 Task: Find connections with filter location Māler Kotla with filter topic #Mindfulnesswith filter profile language Potuguese with filter current company JUSPAY with filter school St Anne's High School with filter industry Information Services with filter service category Team Building with filter keywords title Nail Technician
Action: Mouse moved to (511, 61)
Screenshot: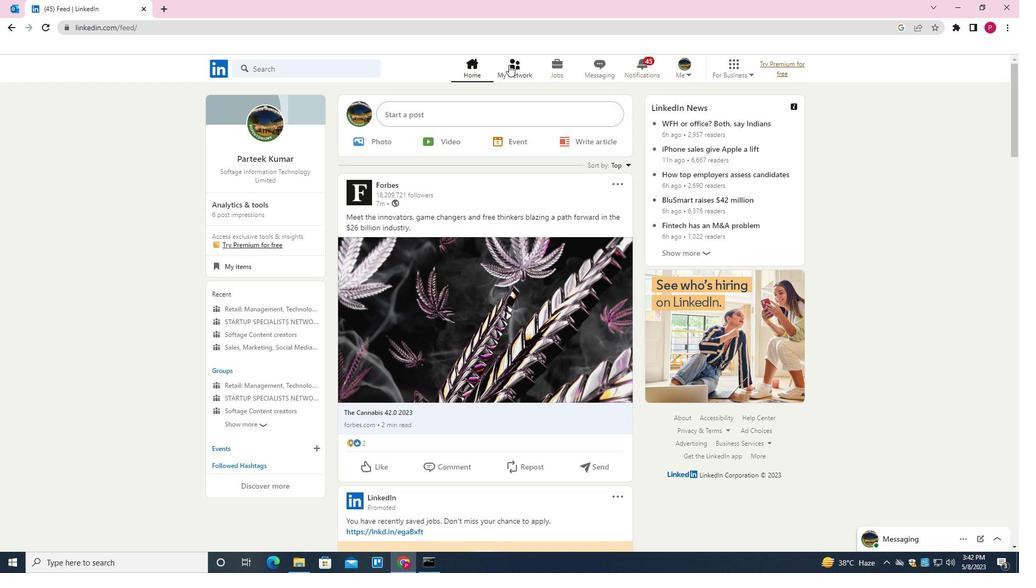 
Action: Mouse pressed left at (511, 61)
Screenshot: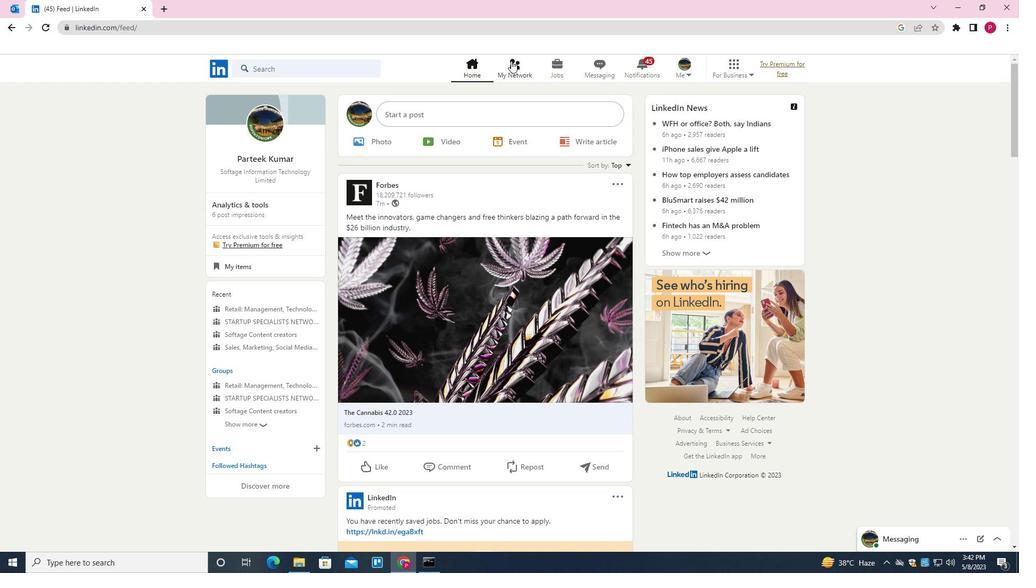 
Action: Mouse moved to (342, 128)
Screenshot: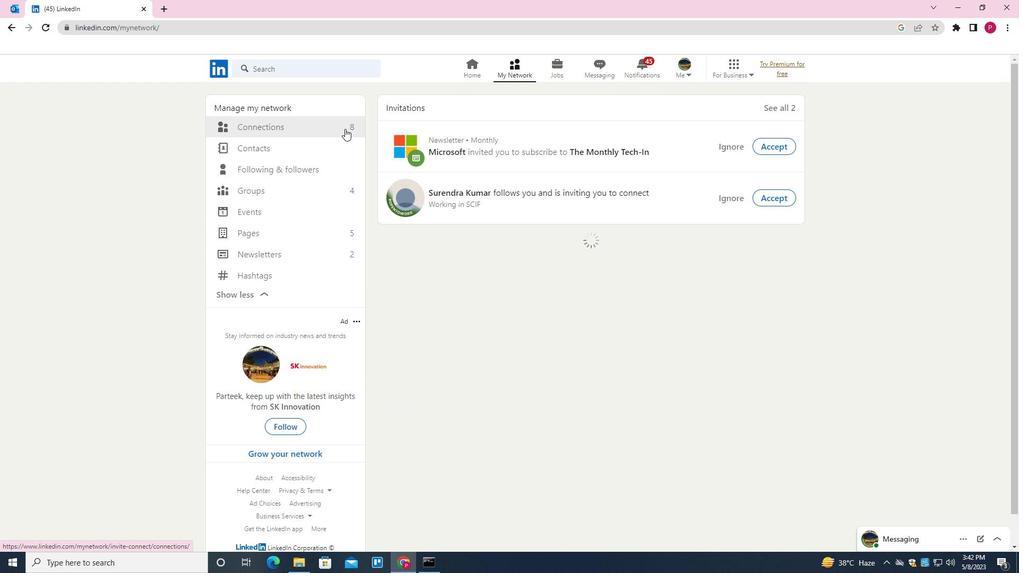 
Action: Mouse pressed left at (342, 128)
Screenshot: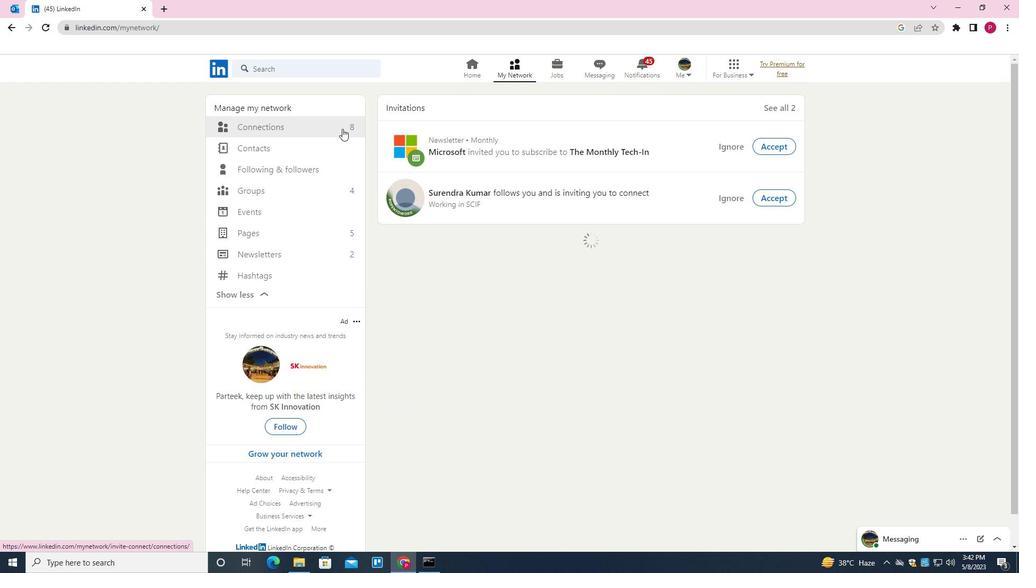 
Action: Mouse moved to (595, 126)
Screenshot: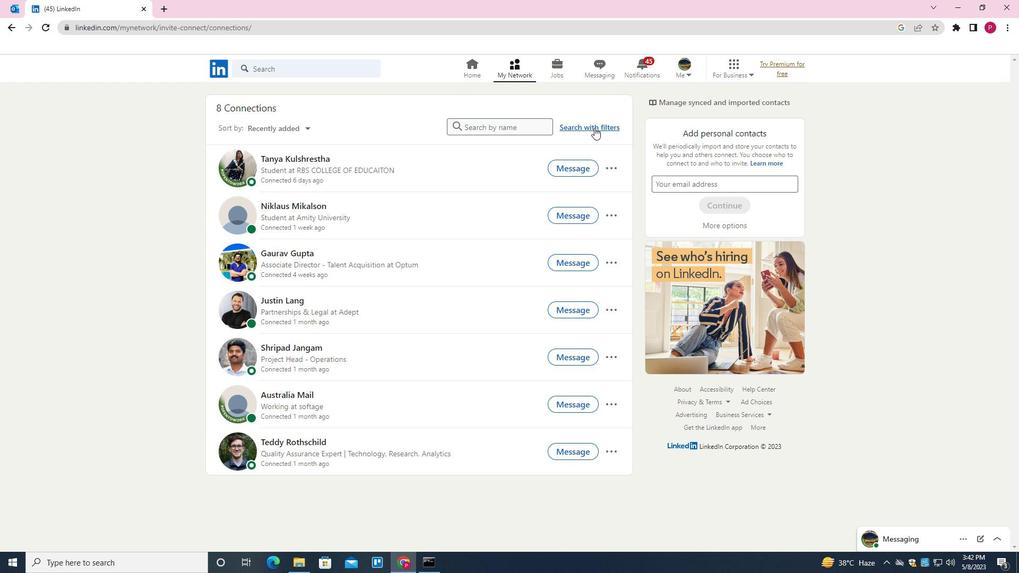 
Action: Mouse pressed left at (595, 126)
Screenshot: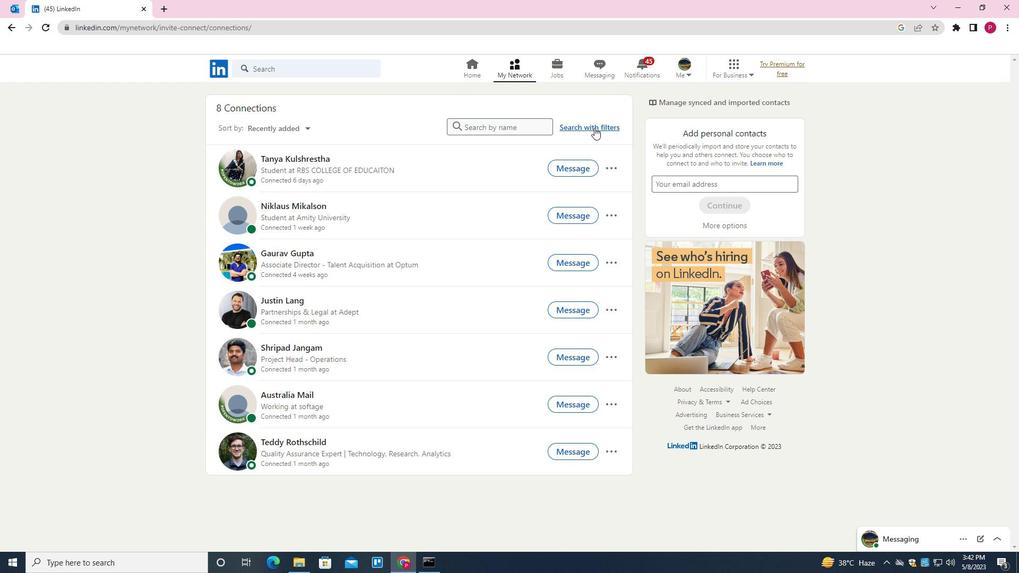 
Action: Mouse moved to (544, 97)
Screenshot: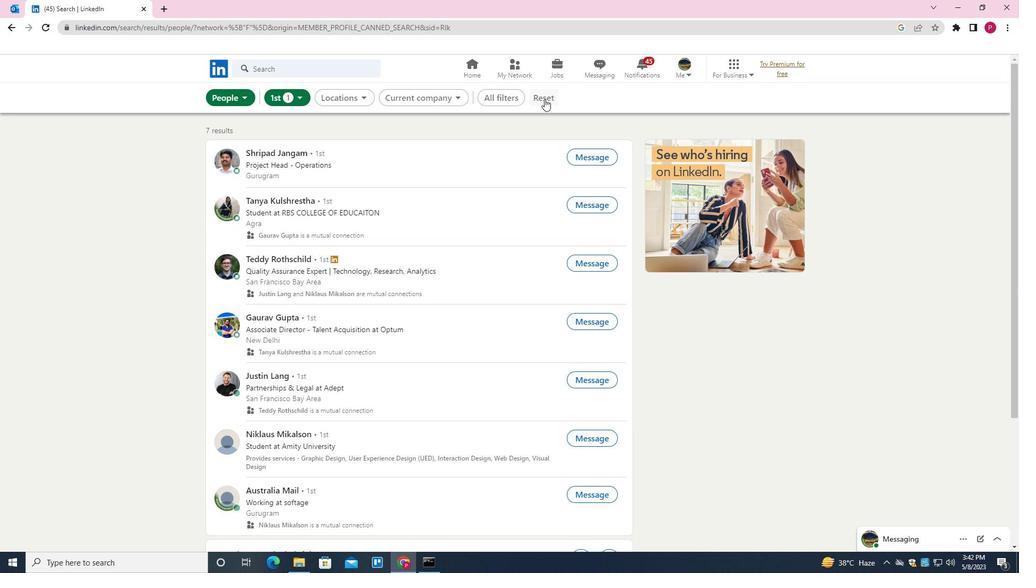 
Action: Mouse pressed left at (544, 97)
Screenshot: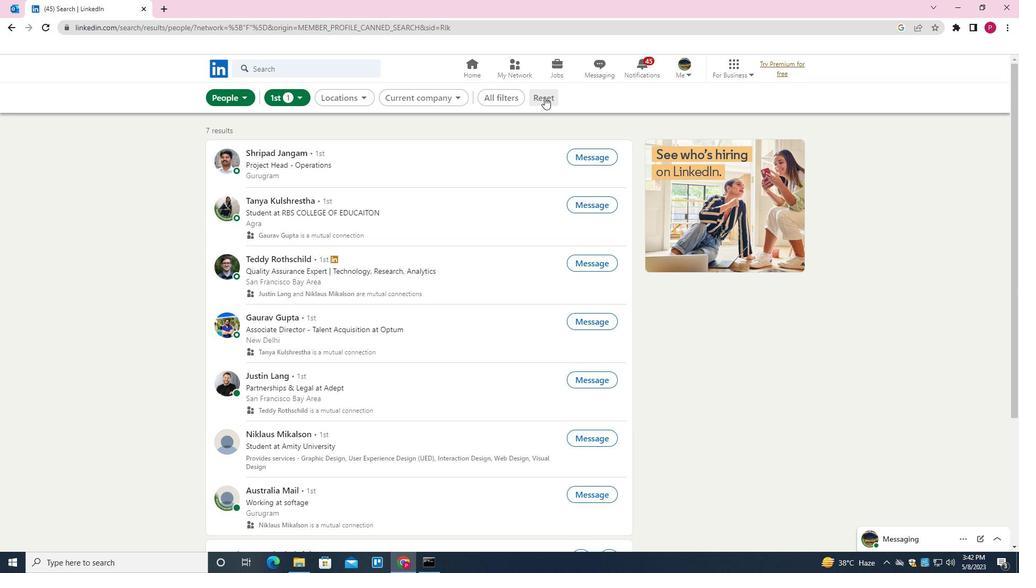 
Action: Mouse moved to (532, 96)
Screenshot: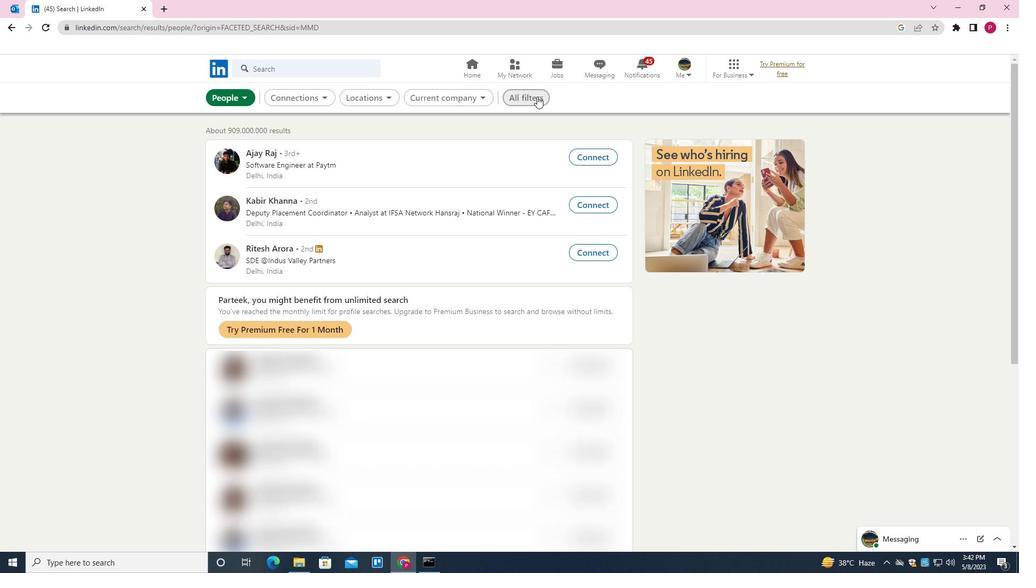 
Action: Mouse pressed left at (532, 96)
Screenshot: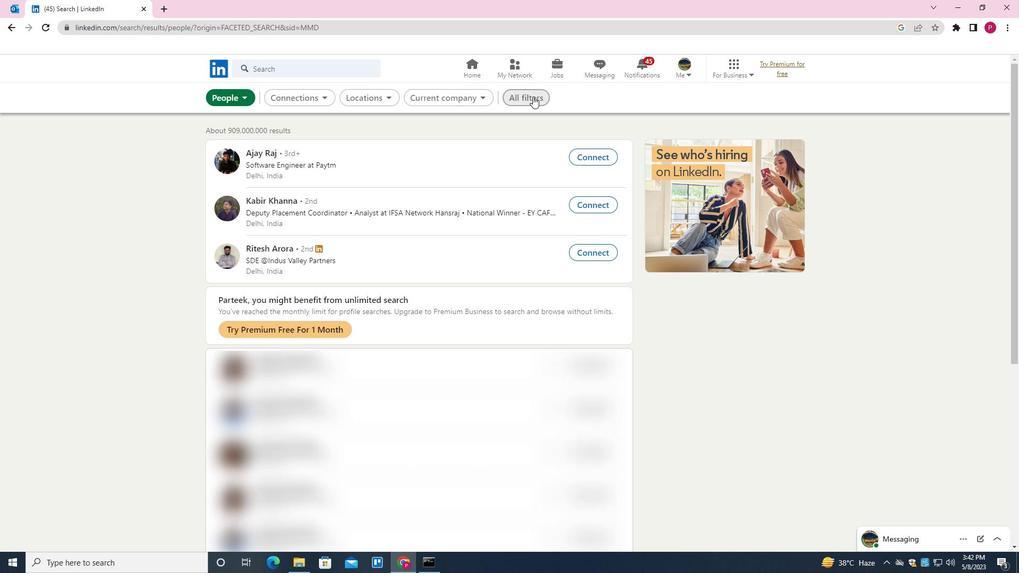 
Action: Mouse moved to (850, 242)
Screenshot: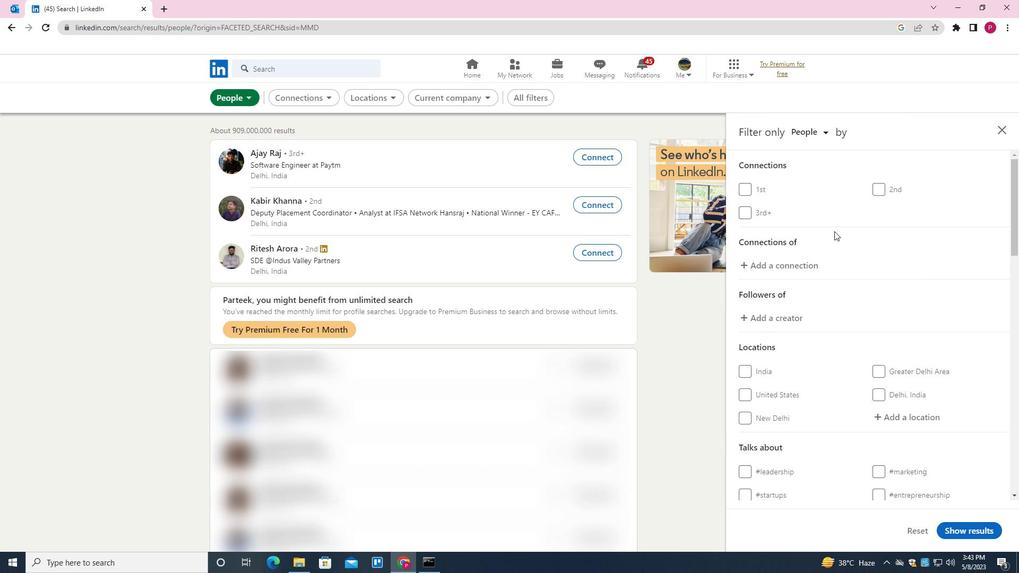 
Action: Mouse scrolled (850, 242) with delta (0, 0)
Screenshot: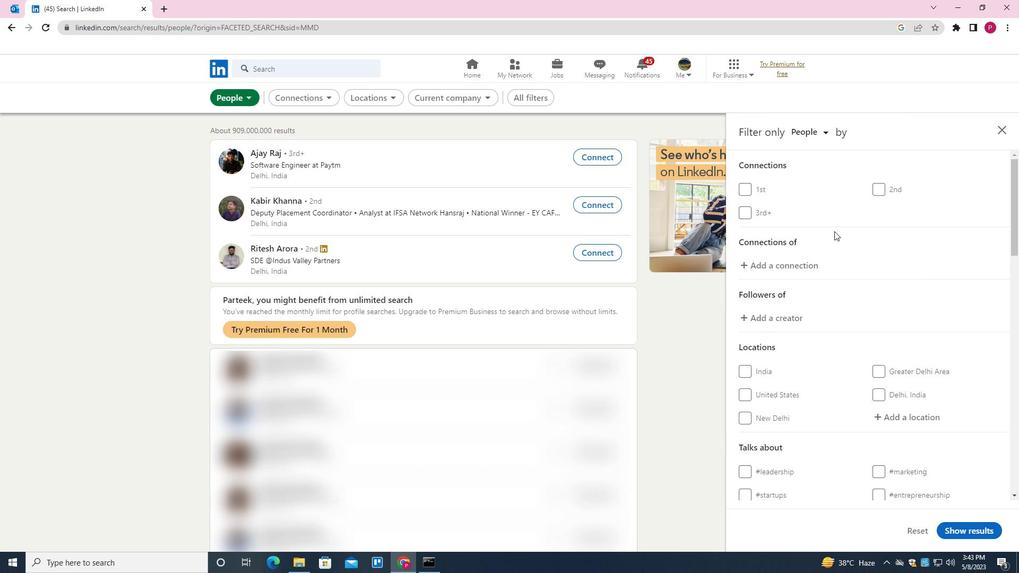 
Action: Mouse moved to (853, 246)
Screenshot: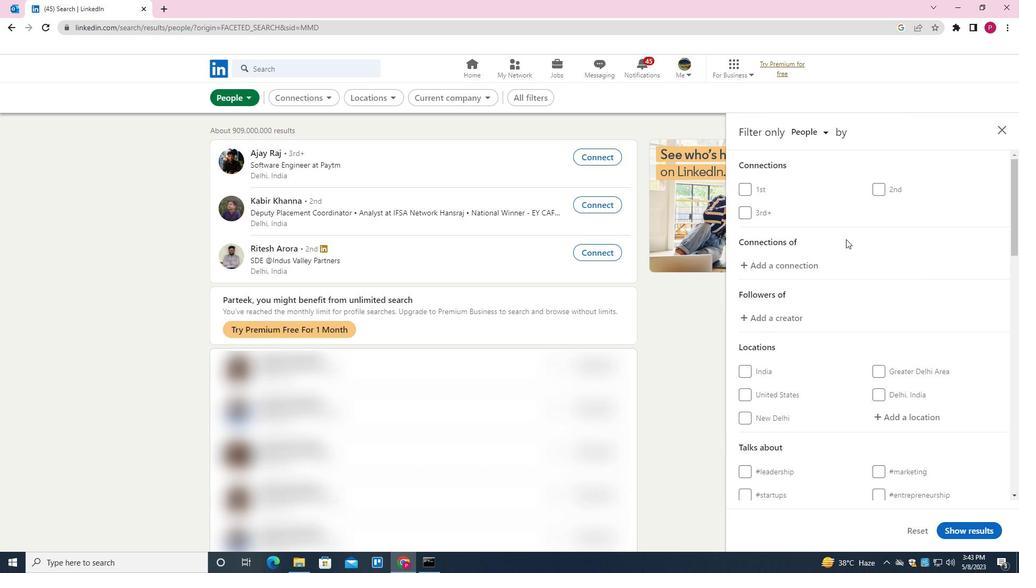 
Action: Mouse scrolled (853, 245) with delta (0, 0)
Screenshot: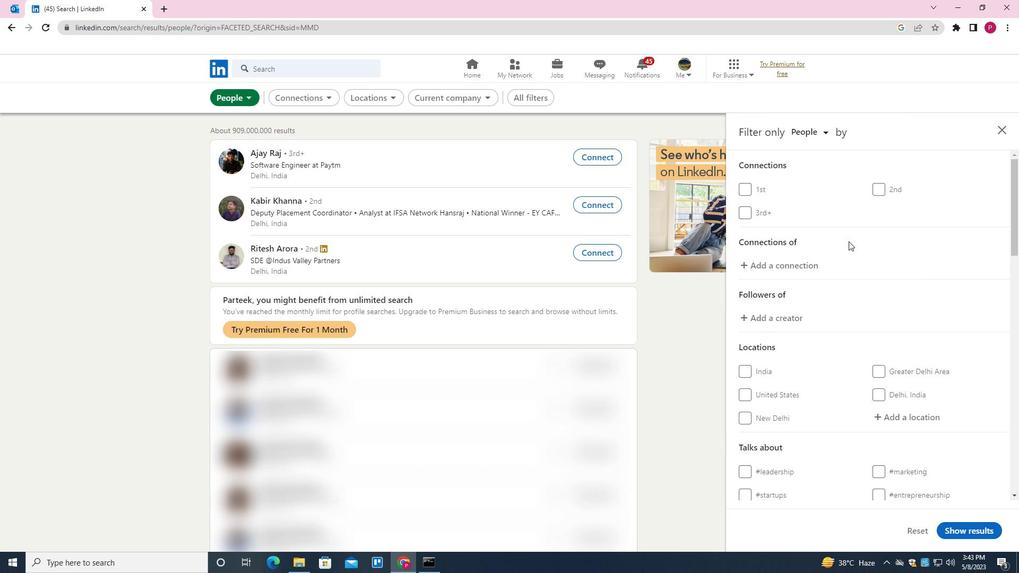 
Action: Mouse moved to (855, 249)
Screenshot: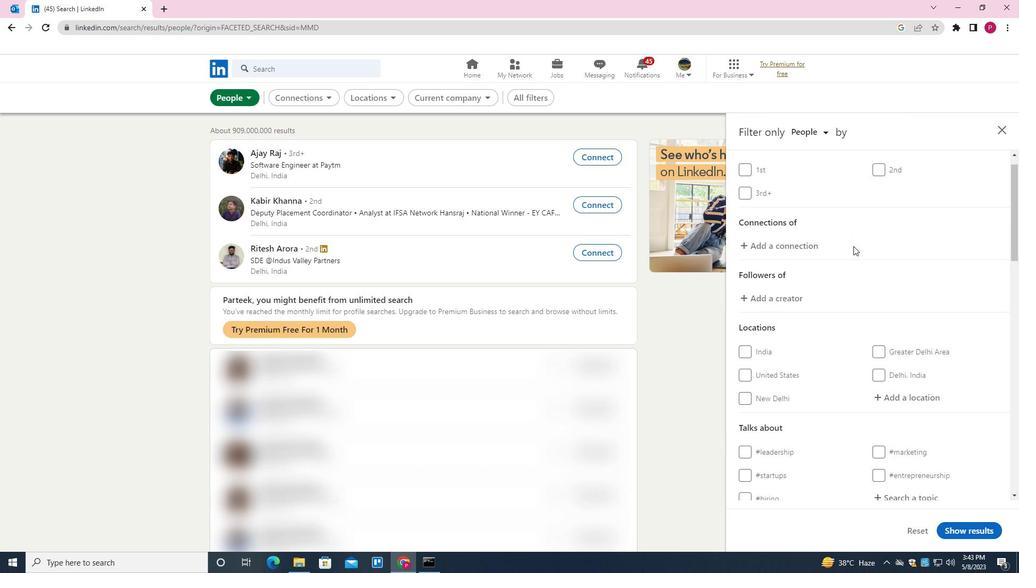 
Action: Mouse scrolled (855, 248) with delta (0, 0)
Screenshot: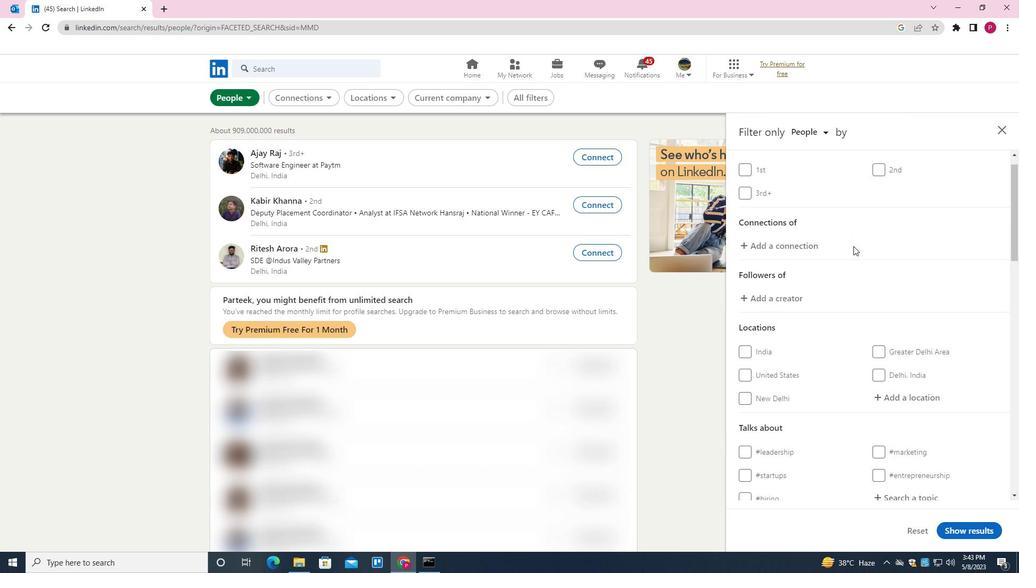 
Action: Mouse moved to (926, 256)
Screenshot: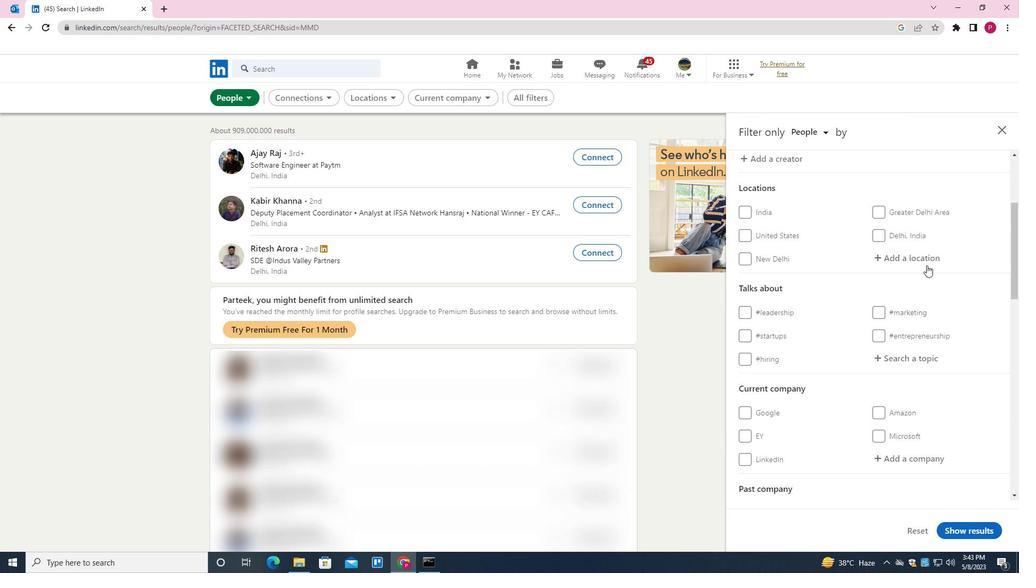 
Action: Mouse pressed left at (926, 256)
Screenshot: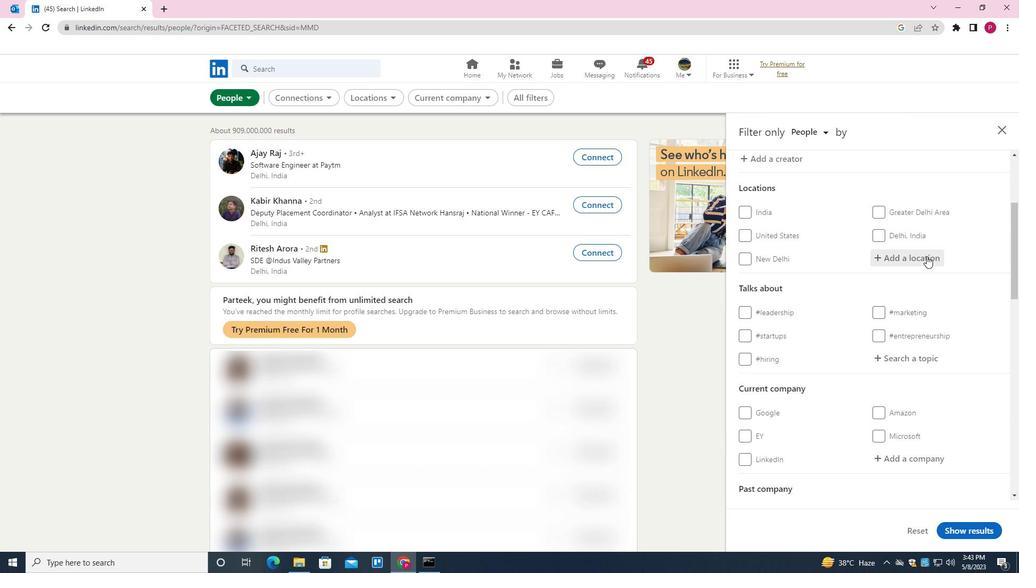 
Action: Mouse moved to (668, 427)
Screenshot: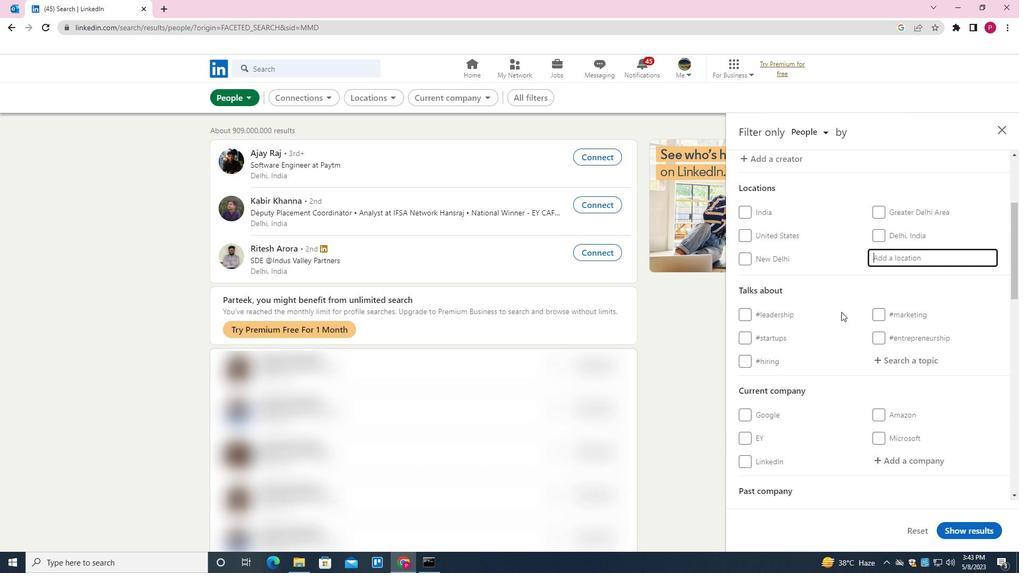 
Action: Key pressed <Key.shift>MALER<Key.space><Key.down><Key.enter>
Screenshot: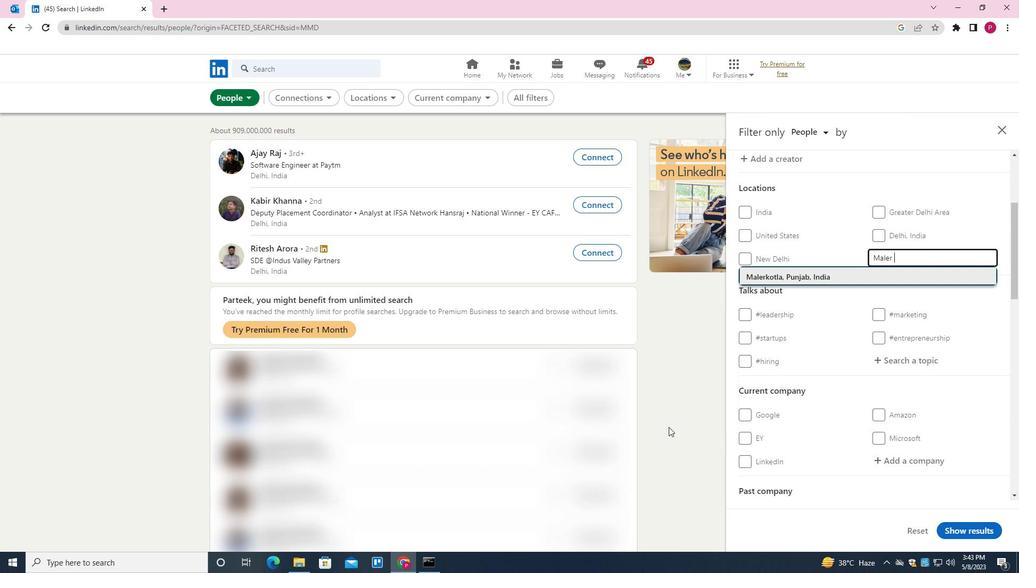 
Action: Mouse moved to (888, 315)
Screenshot: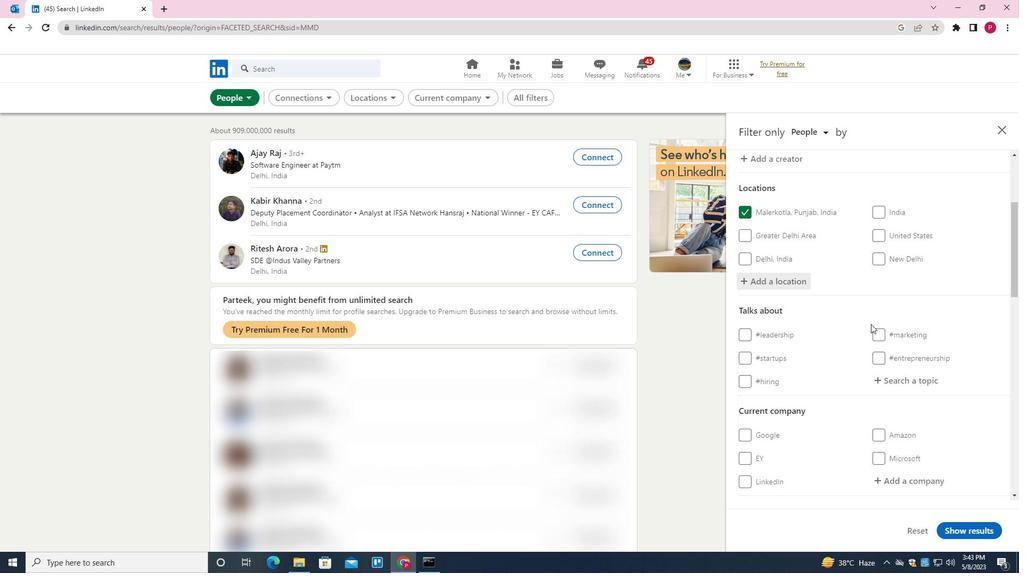 
Action: Mouse scrolled (888, 315) with delta (0, 0)
Screenshot: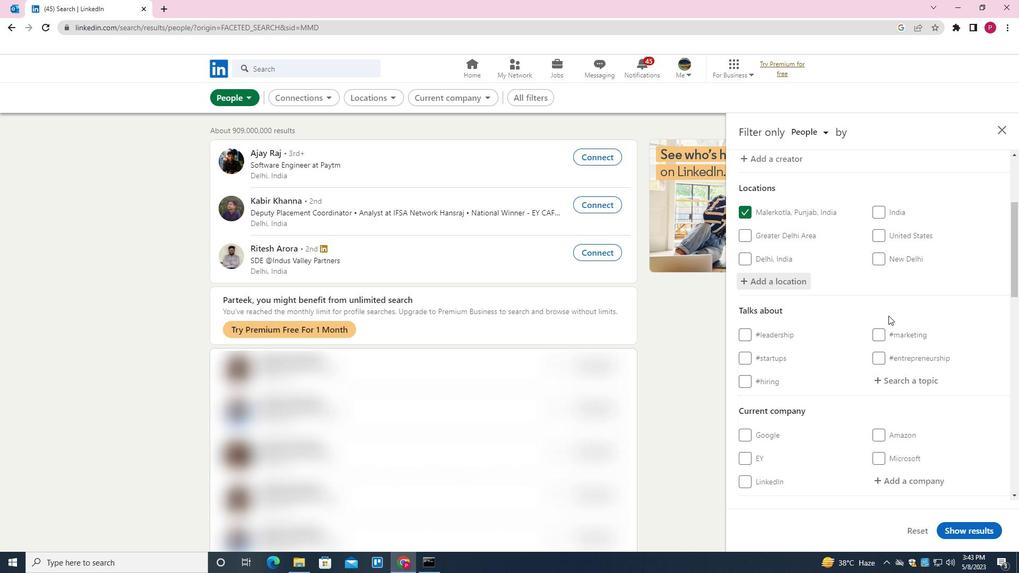 
Action: Mouse scrolled (888, 315) with delta (0, 0)
Screenshot: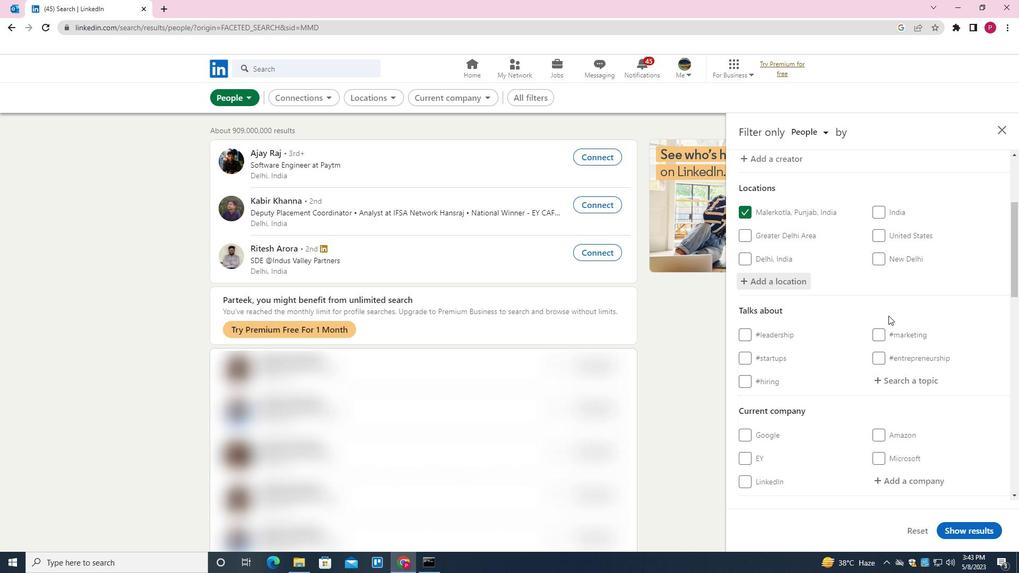 
Action: Mouse scrolled (888, 315) with delta (0, 0)
Screenshot: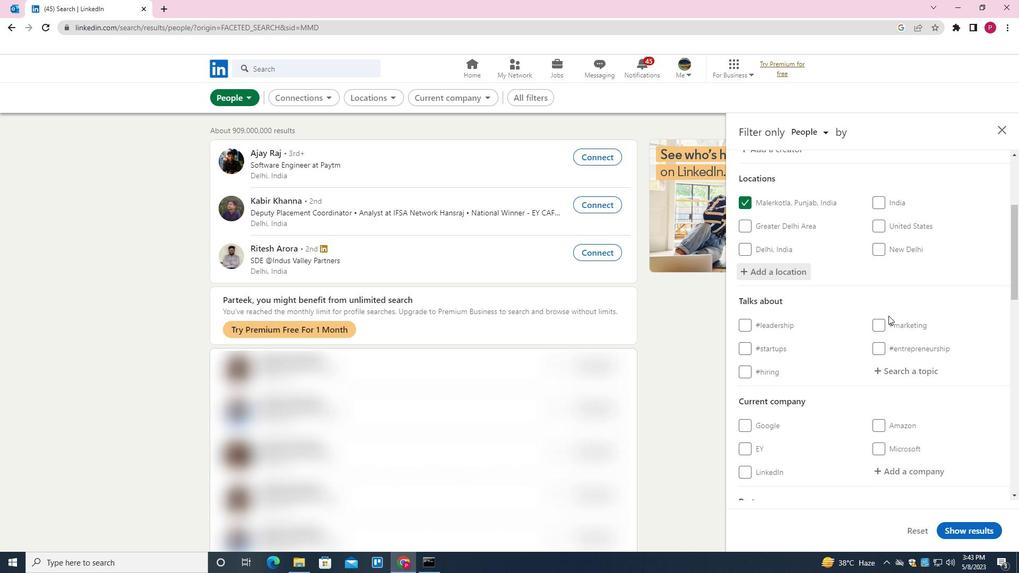 
Action: Mouse moved to (910, 224)
Screenshot: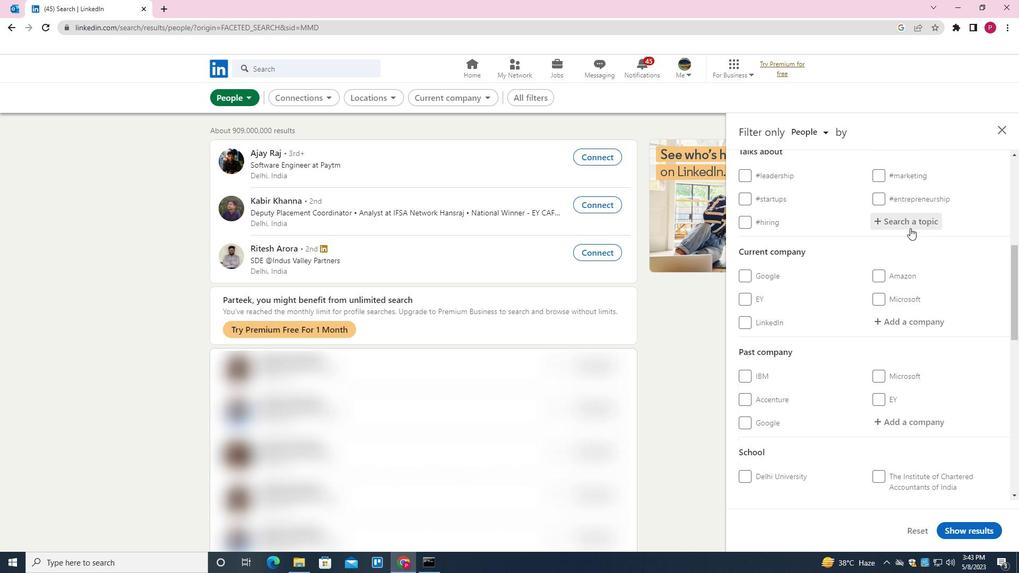 
Action: Mouse pressed left at (910, 224)
Screenshot: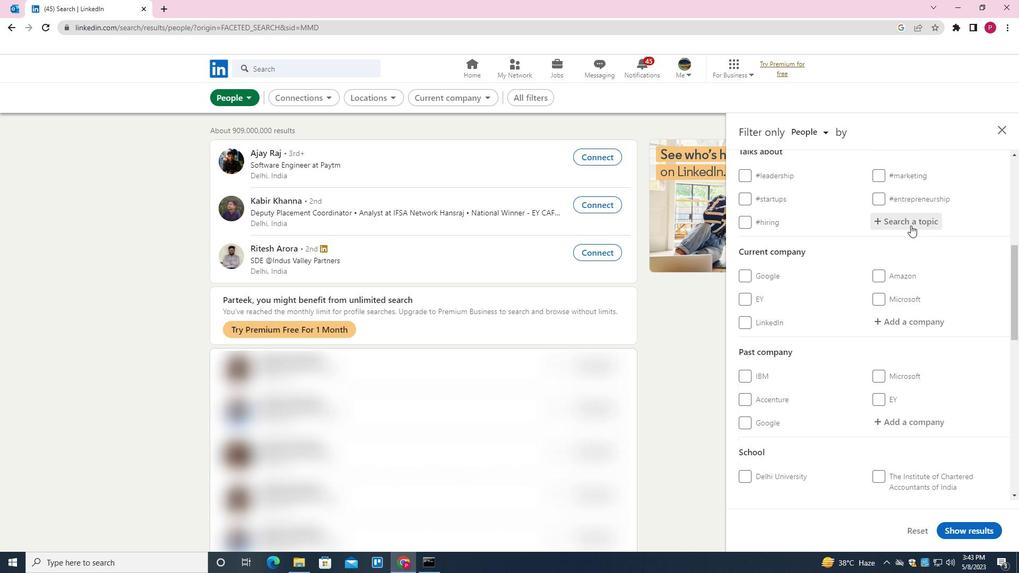 
Action: Key pressed MINDFULLNESS<Key.down><Key.enter>
Screenshot: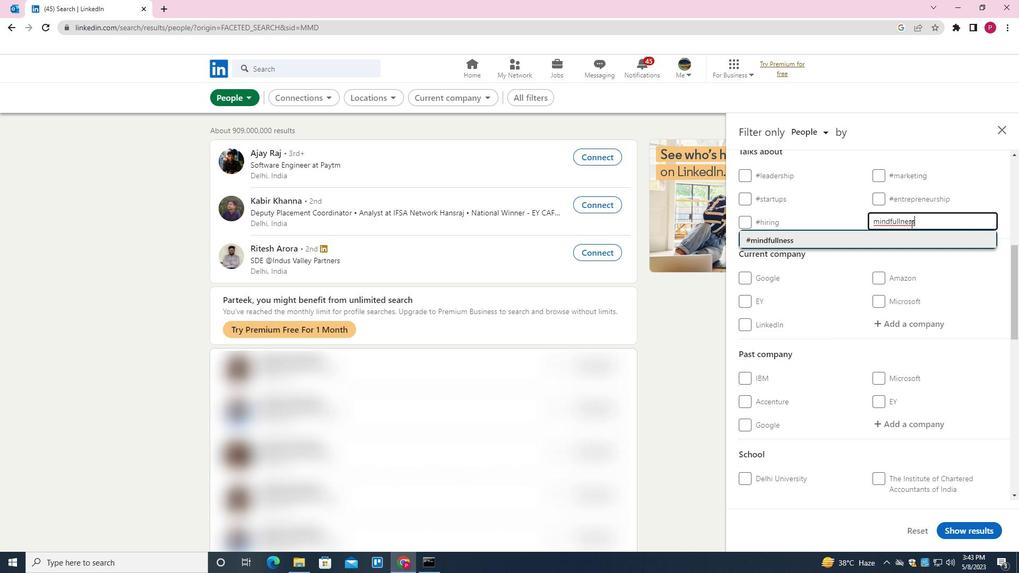 
Action: Mouse moved to (890, 264)
Screenshot: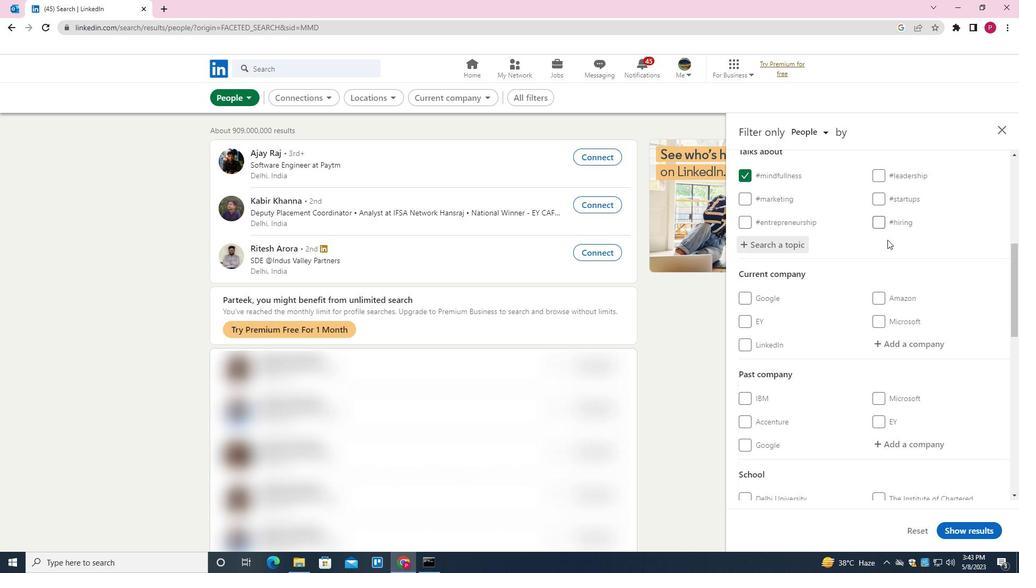 
Action: Mouse scrolled (890, 263) with delta (0, 0)
Screenshot: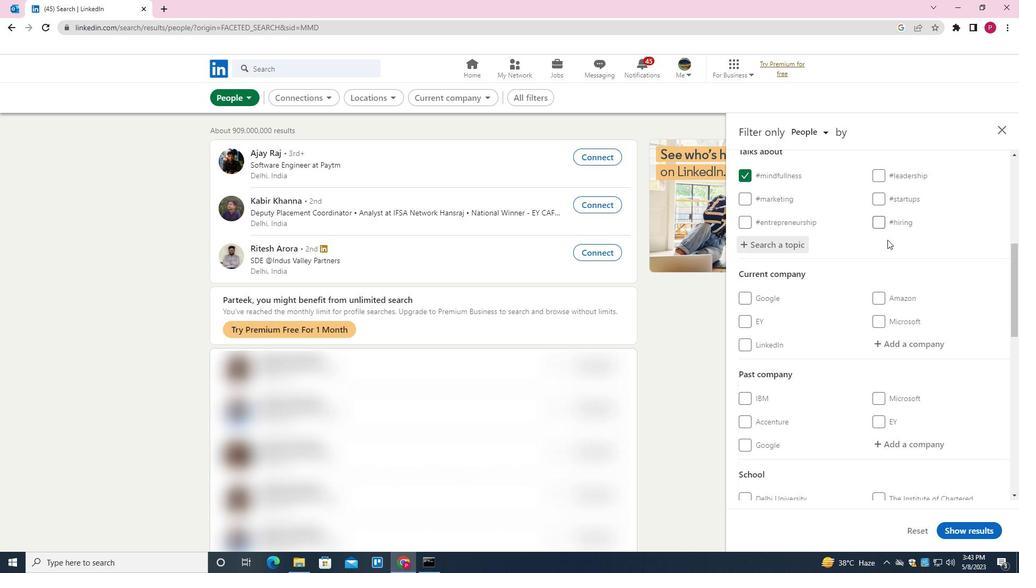 
Action: Mouse moved to (890, 266)
Screenshot: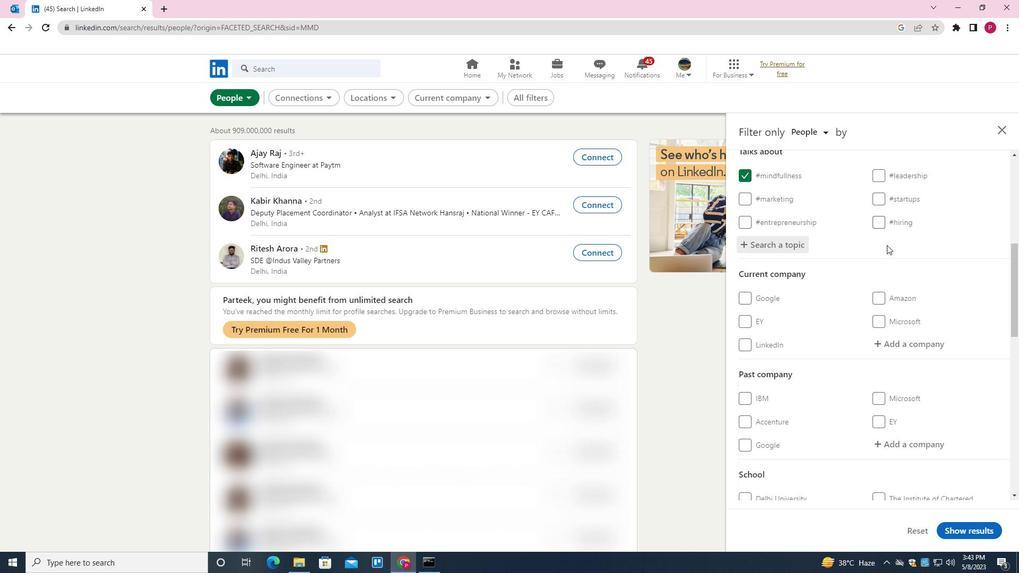 
Action: Mouse scrolled (890, 266) with delta (0, 0)
Screenshot: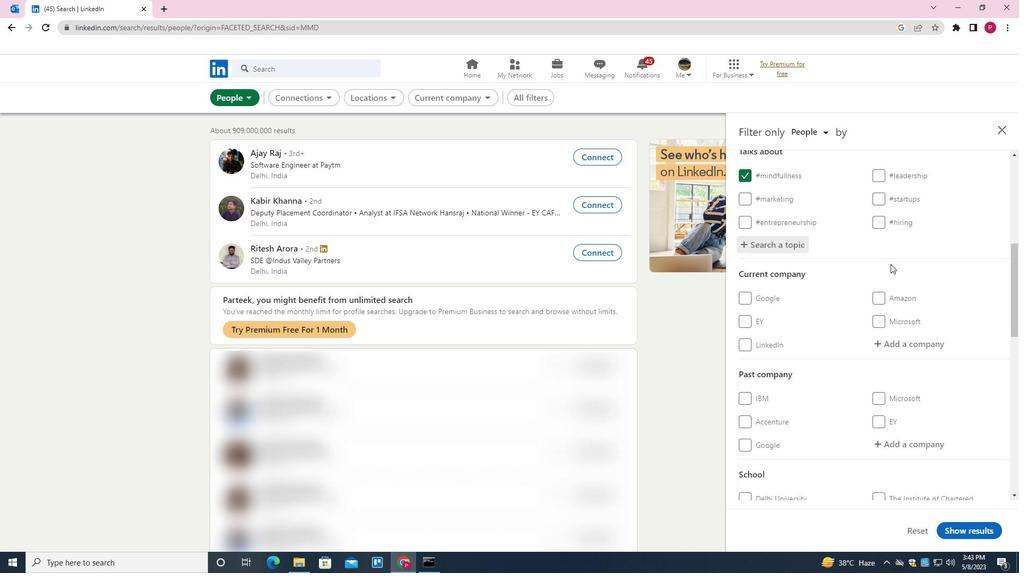 
Action: Mouse scrolled (890, 266) with delta (0, 0)
Screenshot: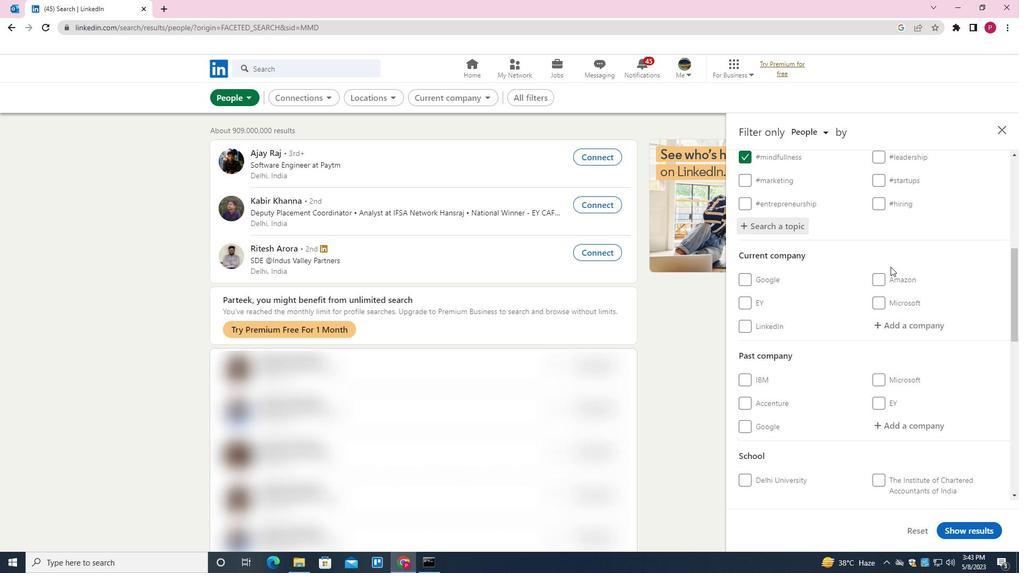 
Action: Mouse moved to (890, 269)
Screenshot: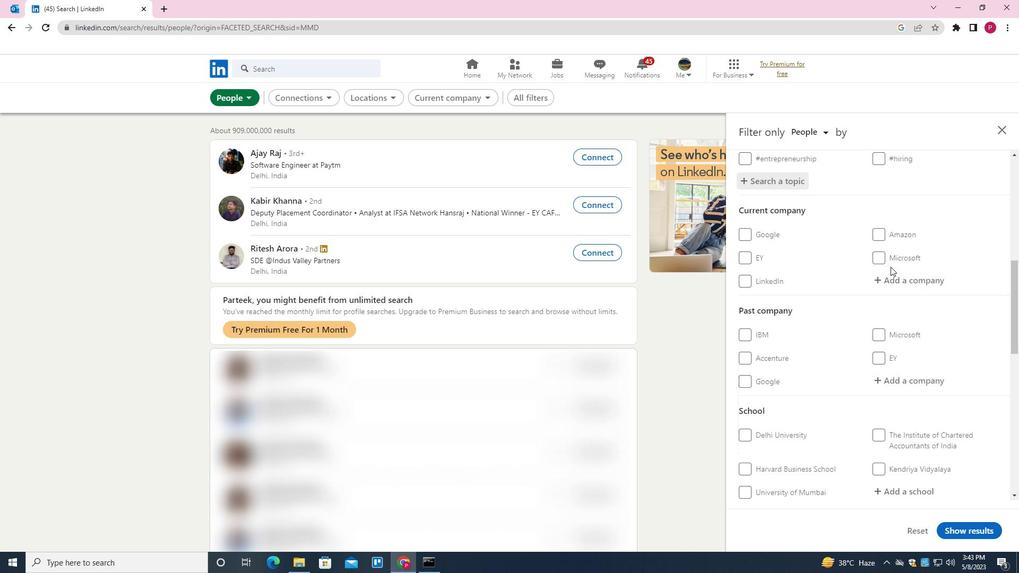 
Action: Mouse scrolled (890, 269) with delta (0, 0)
Screenshot: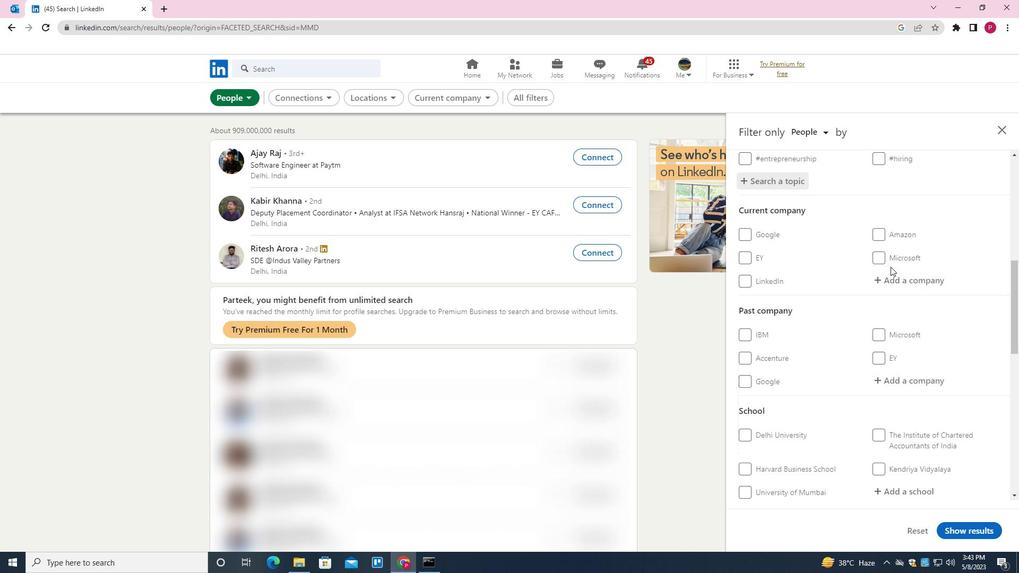 
Action: Mouse moved to (861, 291)
Screenshot: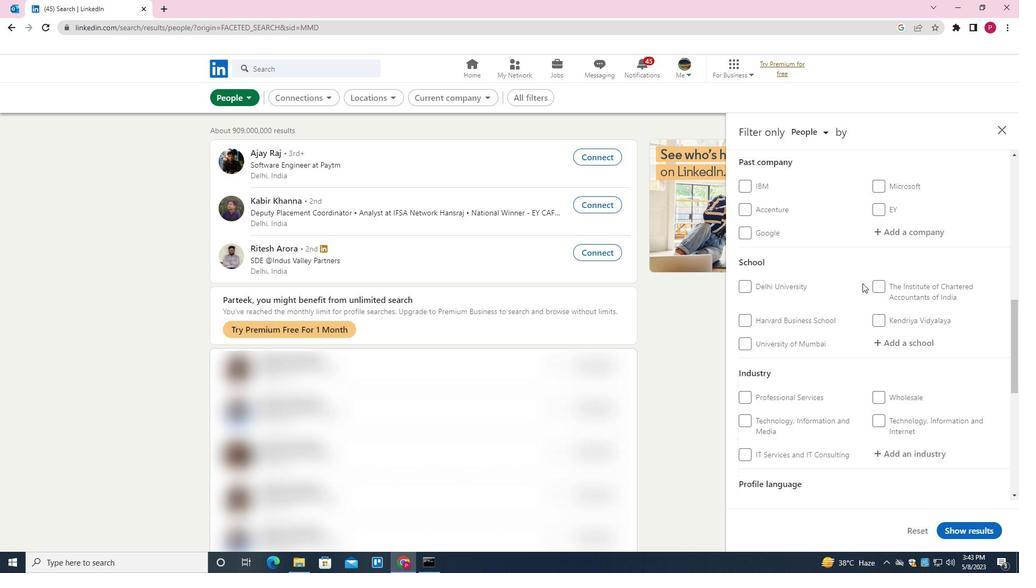 
Action: Mouse scrolled (861, 290) with delta (0, 0)
Screenshot: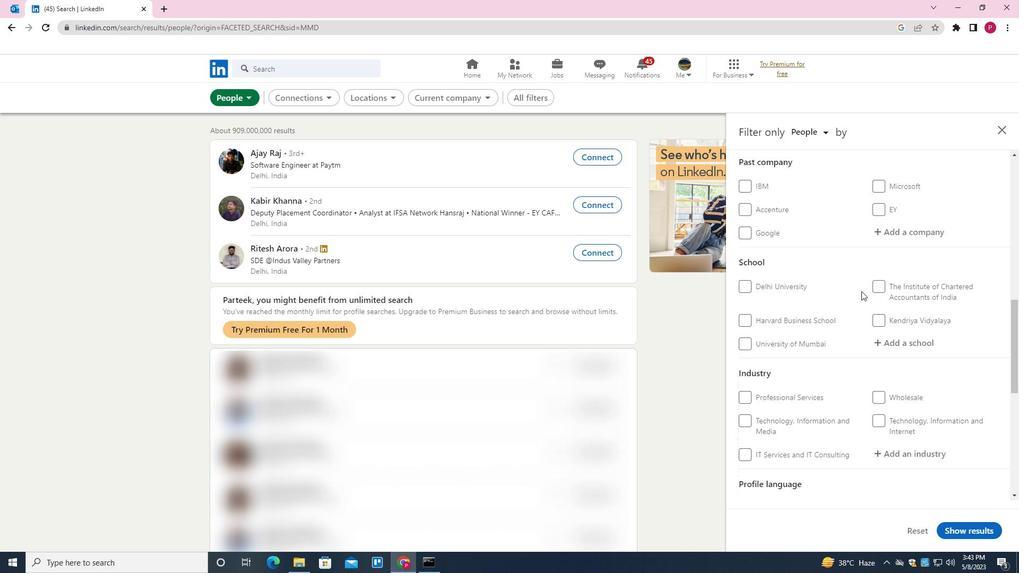 
Action: Mouse scrolled (861, 290) with delta (0, 0)
Screenshot: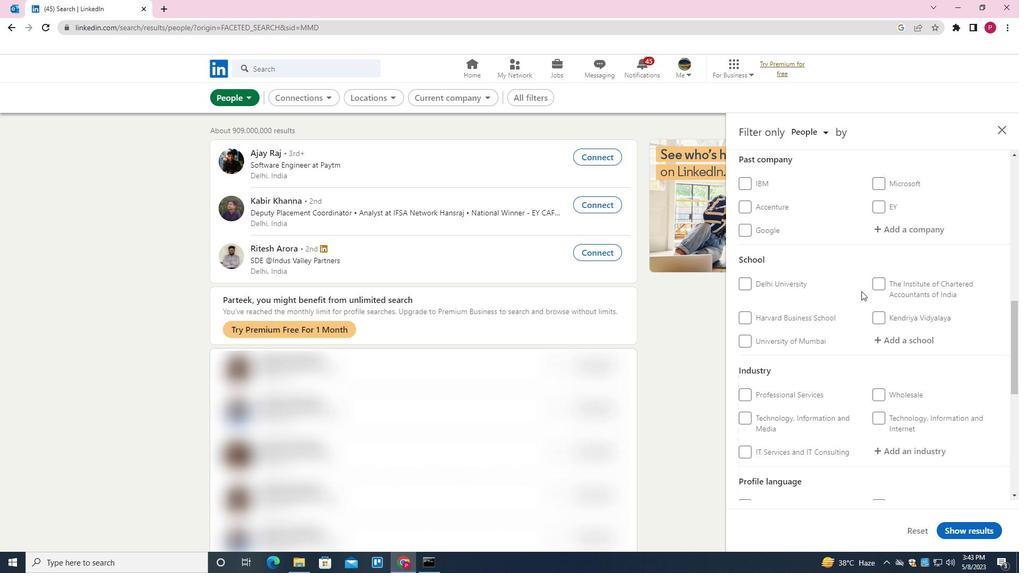 
Action: Mouse scrolled (861, 290) with delta (0, 0)
Screenshot: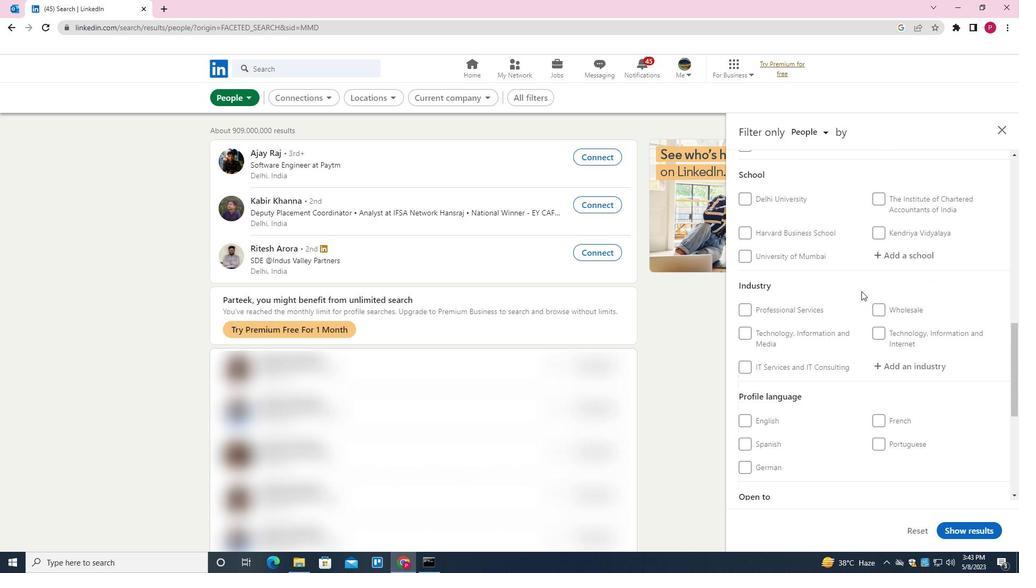 
Action: Mouse scrolled (861, 290) with delta (0, 0)
Screenshot: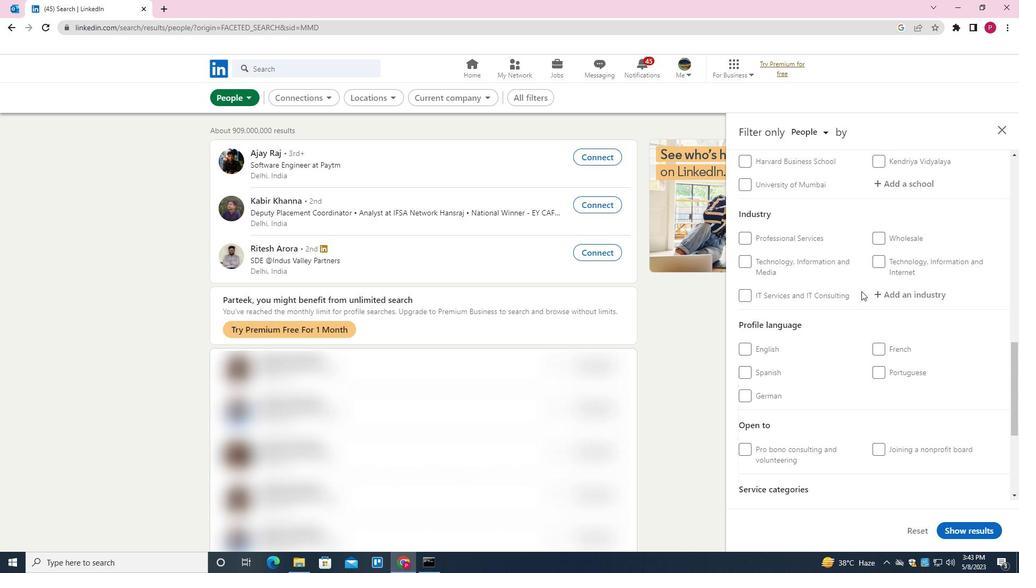 
Action: Mouse scrolled (861, 290) with delta (0, 0)
Screenshot: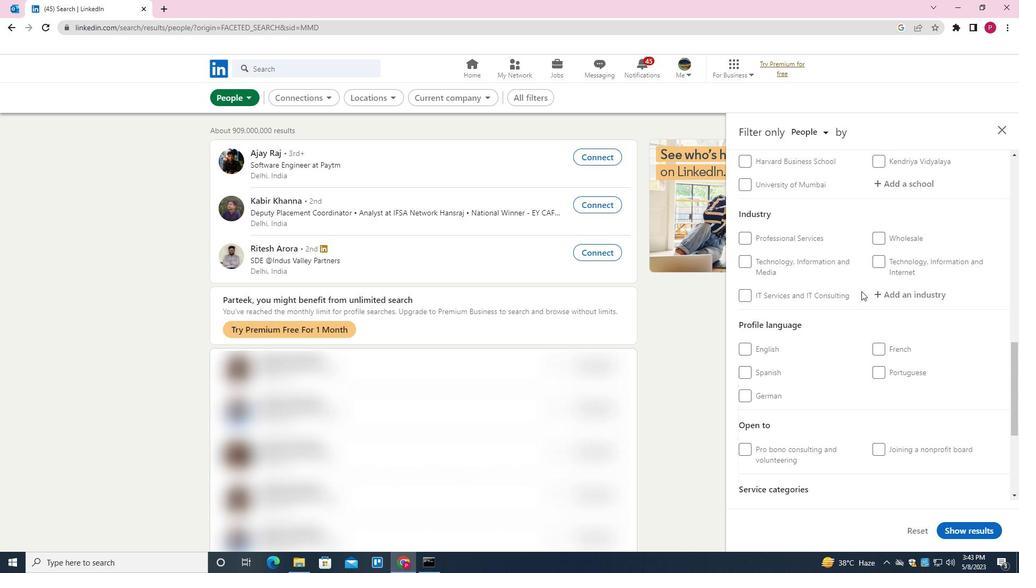 
Action: Mouse scrolled (861, 290) with delta (0, 0)
Screenshot: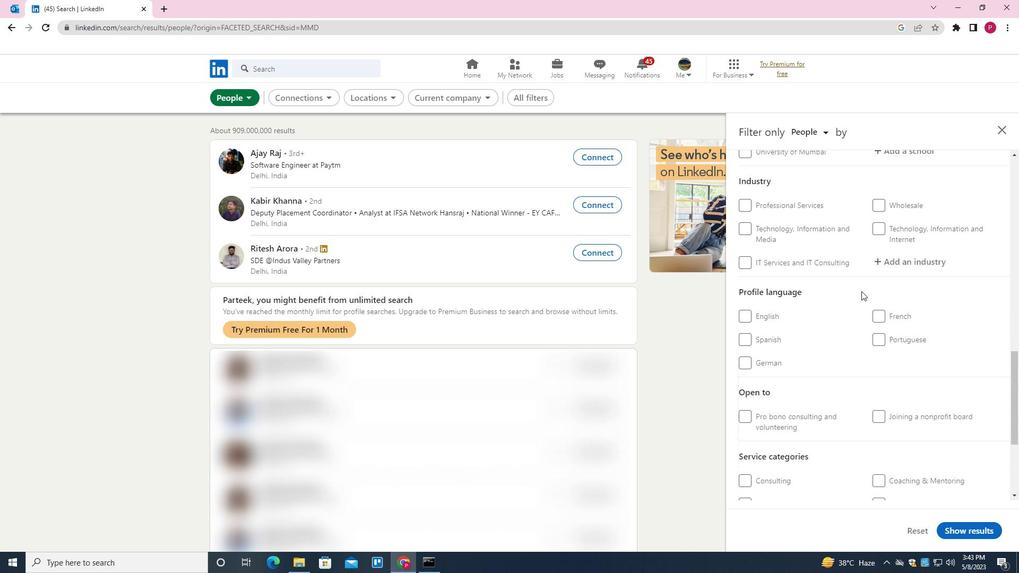 
Action: Mouse scrolled (861, 290) with delta (0, 0)
Screenshot: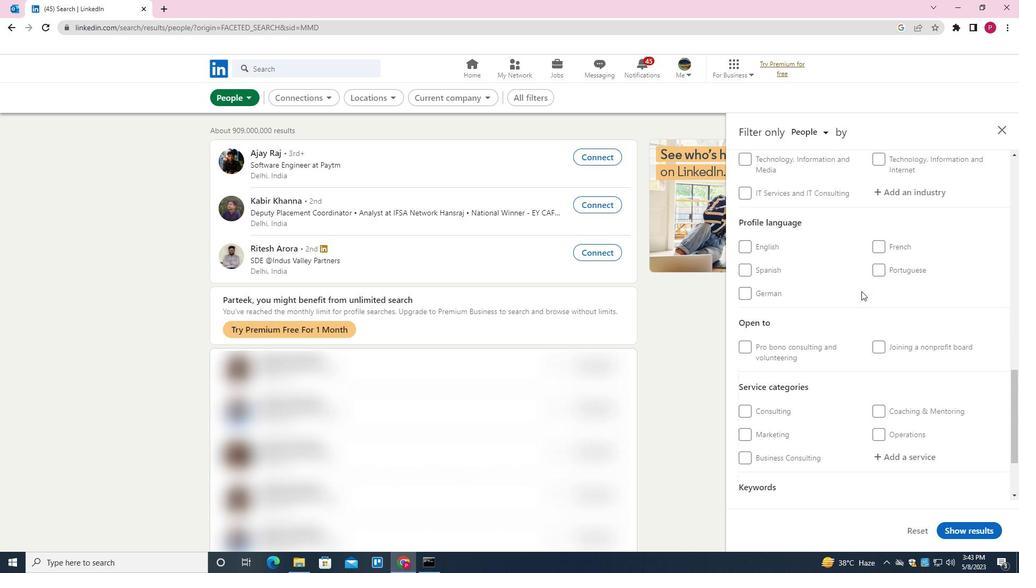 
Action: Mouse scrolled (861, 290) with delta (0, 0)
Screenshot: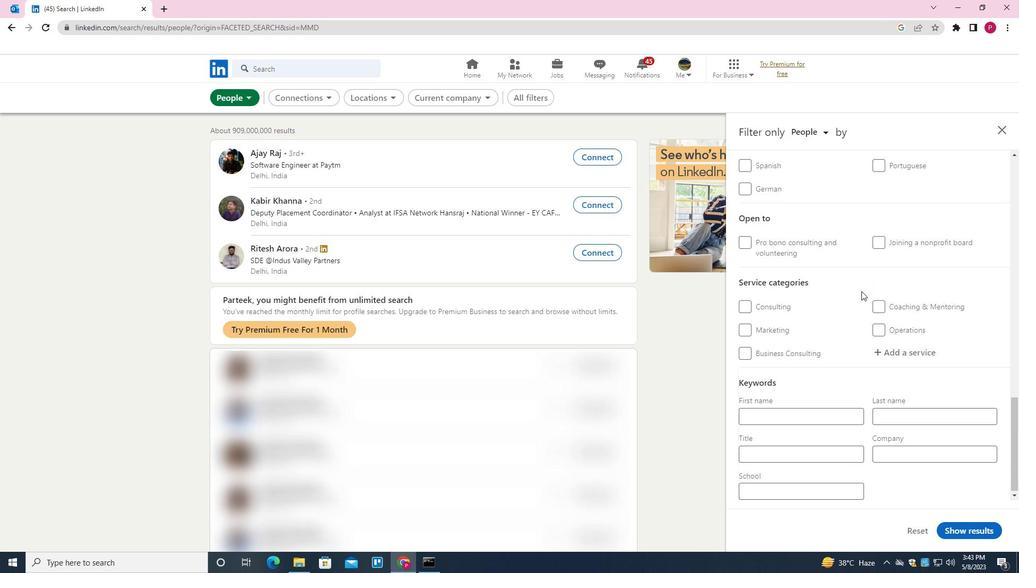 
Action: Mouse scrolled (861, 291) with delta (0, 0)
Screenshot: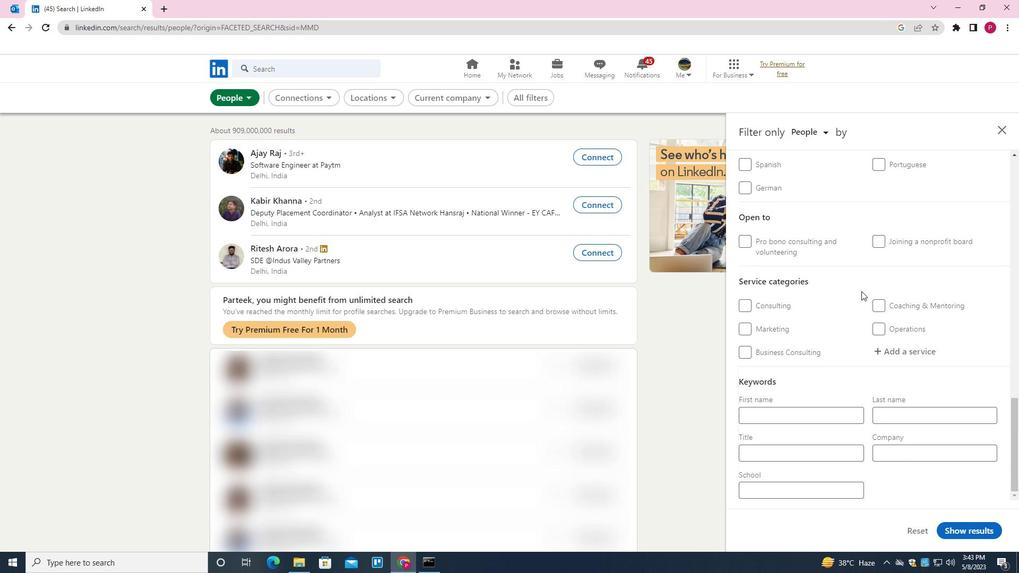 
Action: Mouse scrolled (861, 291) with delta (0, 0)
Screenshot: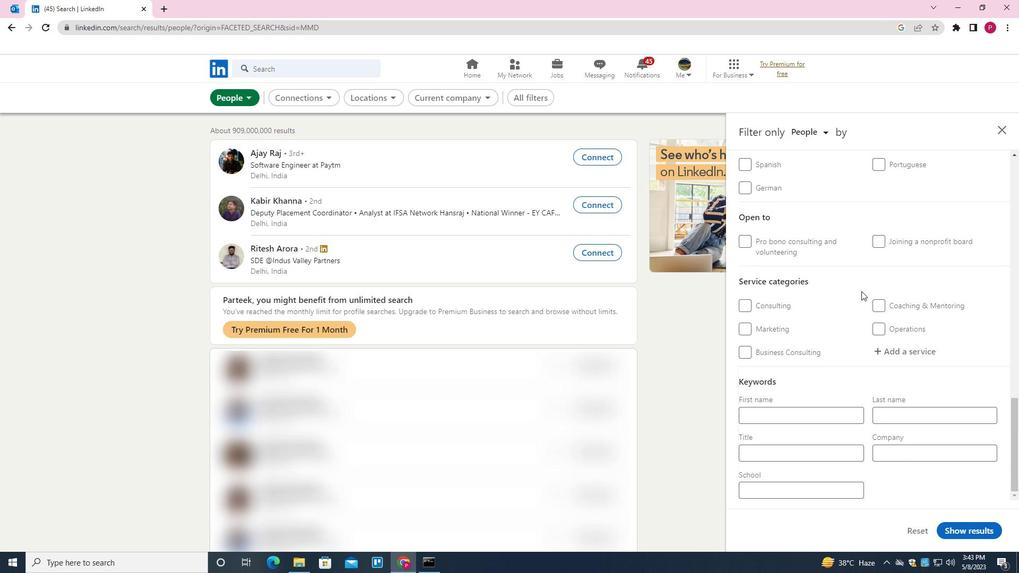 
Action: Mouse scrolled (861, 291) with delta (0, 0)
Screenshot: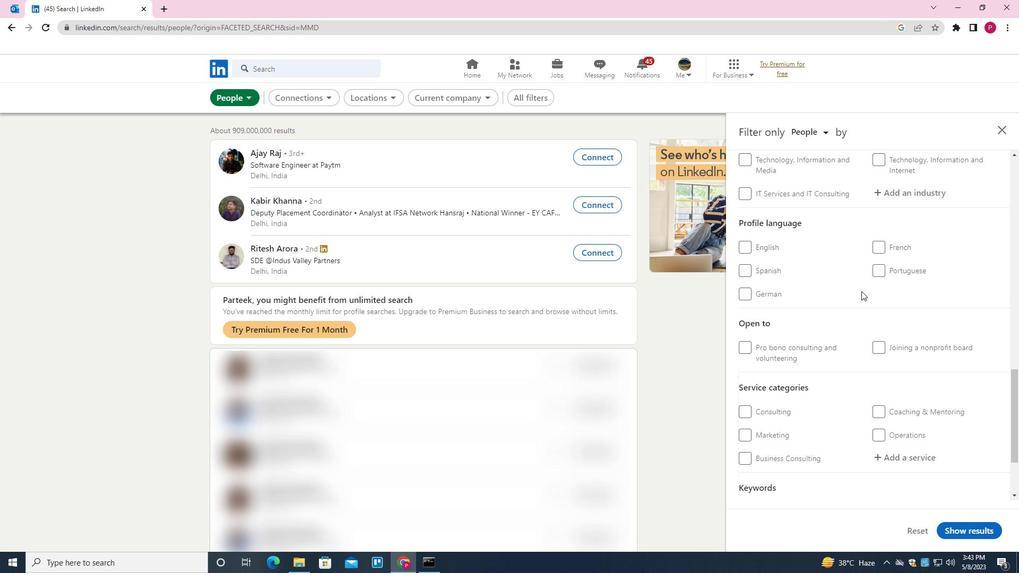 
Action: Mouse moved to (878, 325)
Screenshot: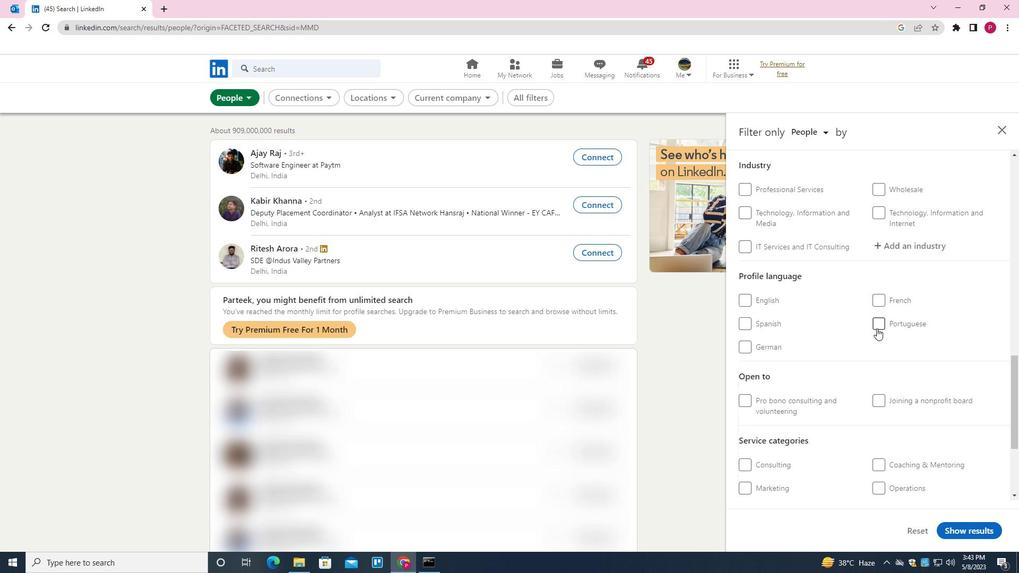 
Action: Mouse pressed left at (878, 325)
Screenshot: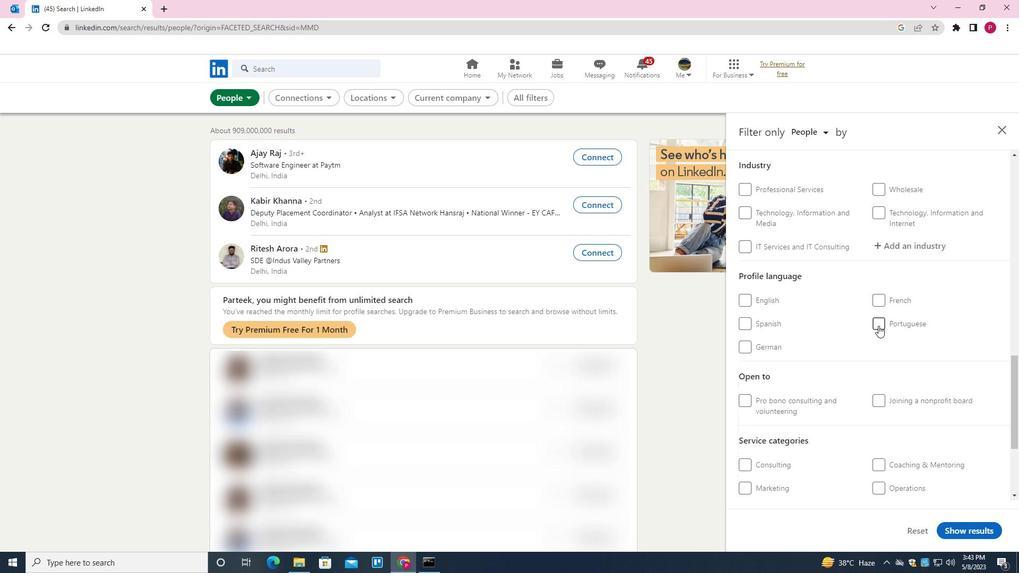 
Action: Mouse moved to (838, 336)
Screenshot: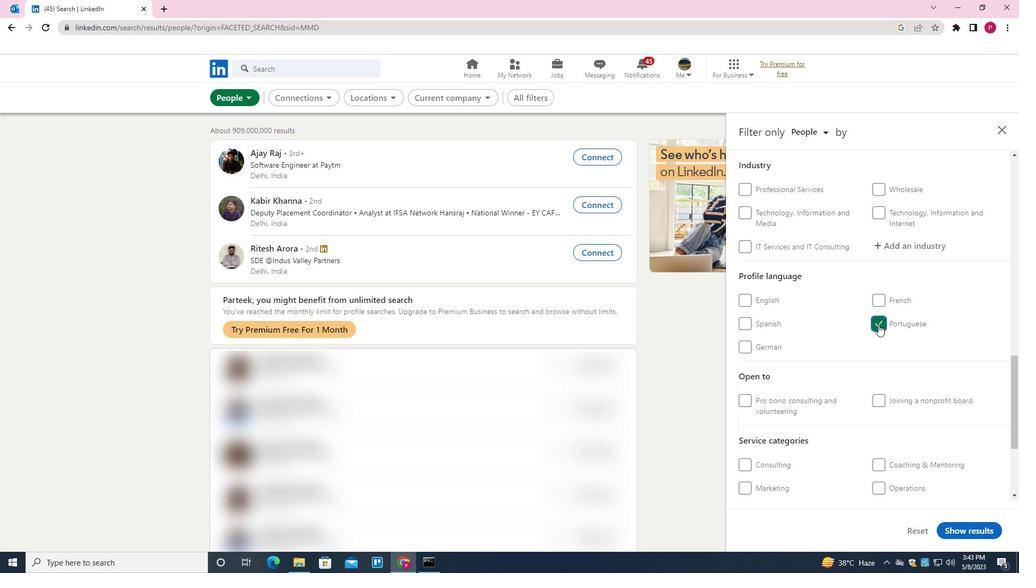 
Action: Mouse scrolled (838, 337) with delta (0, 0)
Screenshot: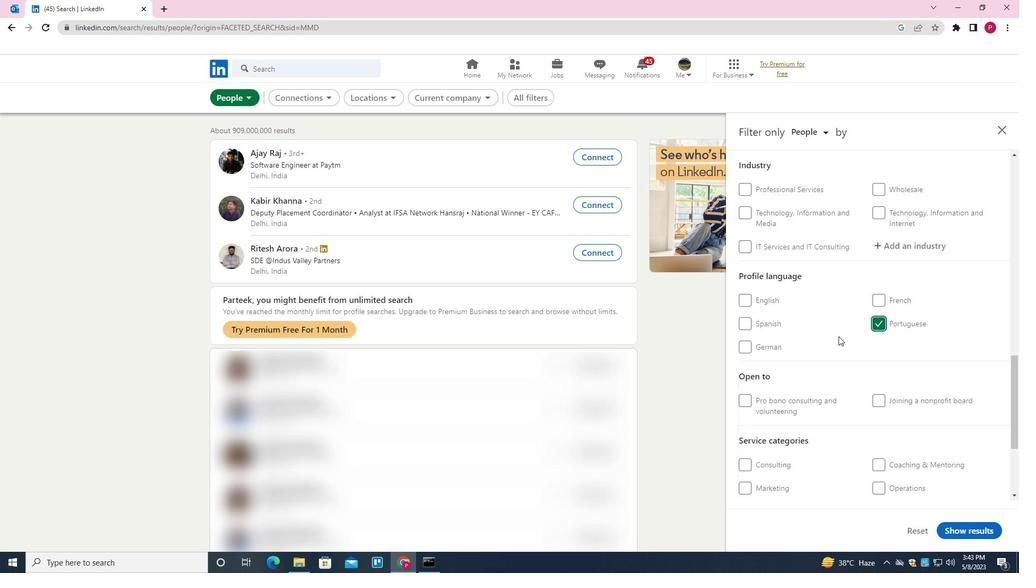 
Action: Mouse scrolled (838, 337) with delta (0, 0)
Screenshot: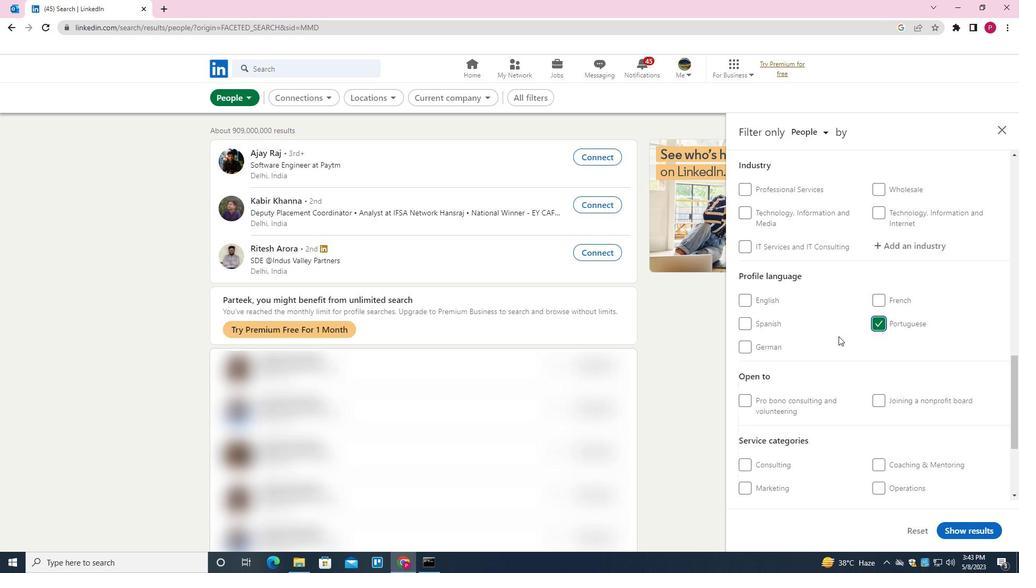 
Action: Mouse scrolled (838, 337) with delta (0, 0)
Screenshot: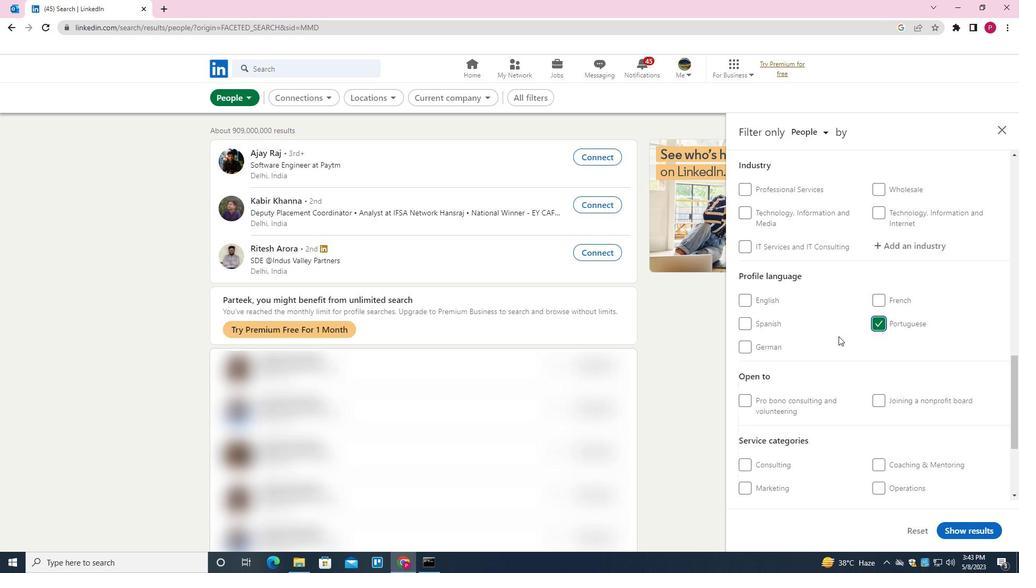 
Action: Mouse scrolled (838, 337) with delta (0, 0)
Screenshot: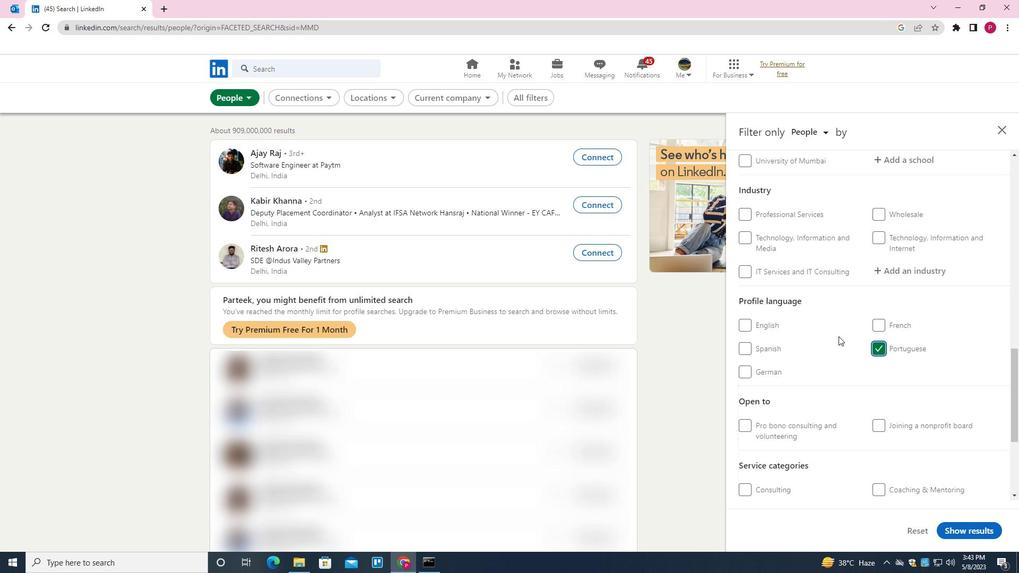 
Action: Mouse moved to (838, 336)
Screenshot: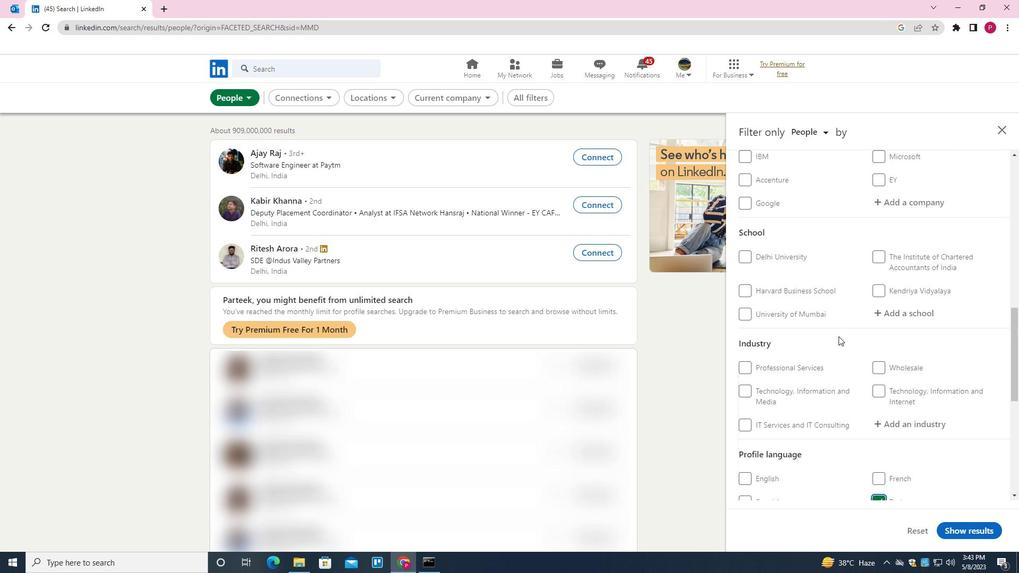 
Action: Mouse scrolled (838, 337) with delta (0, 0)
Screenshot: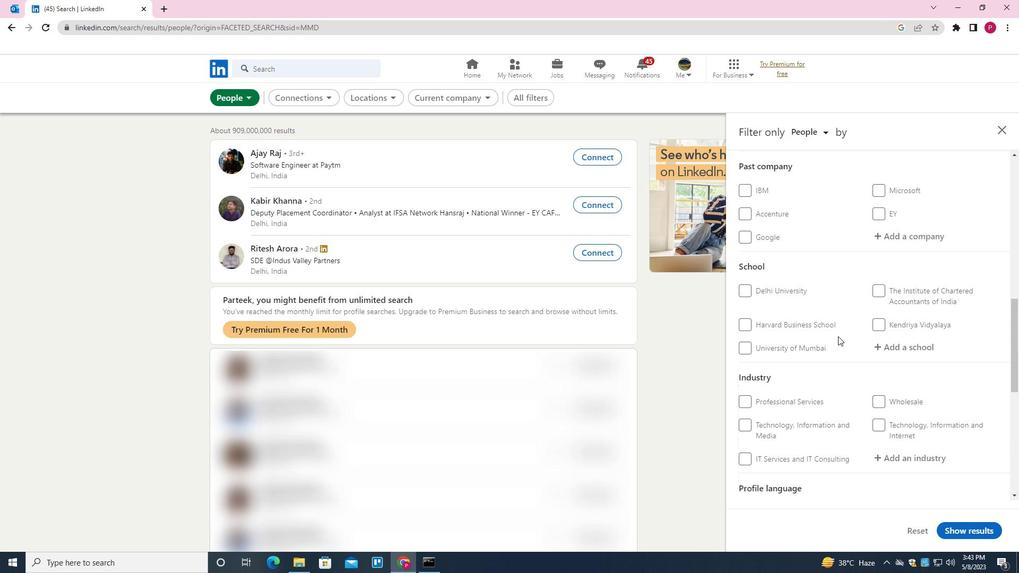 
Action: Mouse scrolled (838, 337) with delta (0, 0)
Screenshot: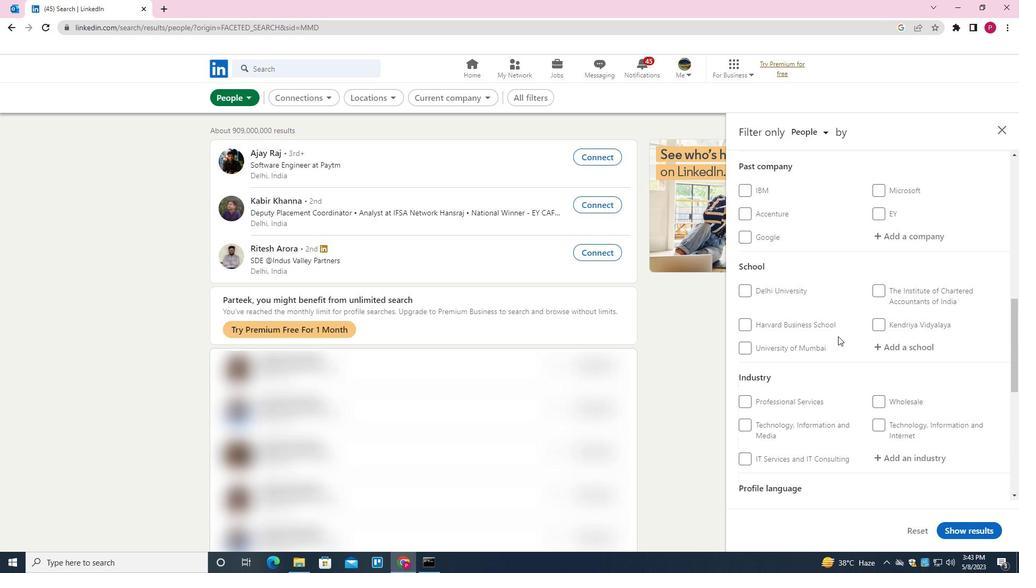 
Action: Mouse scrolled (838, 337) with delta (0, 0)
Screenshot: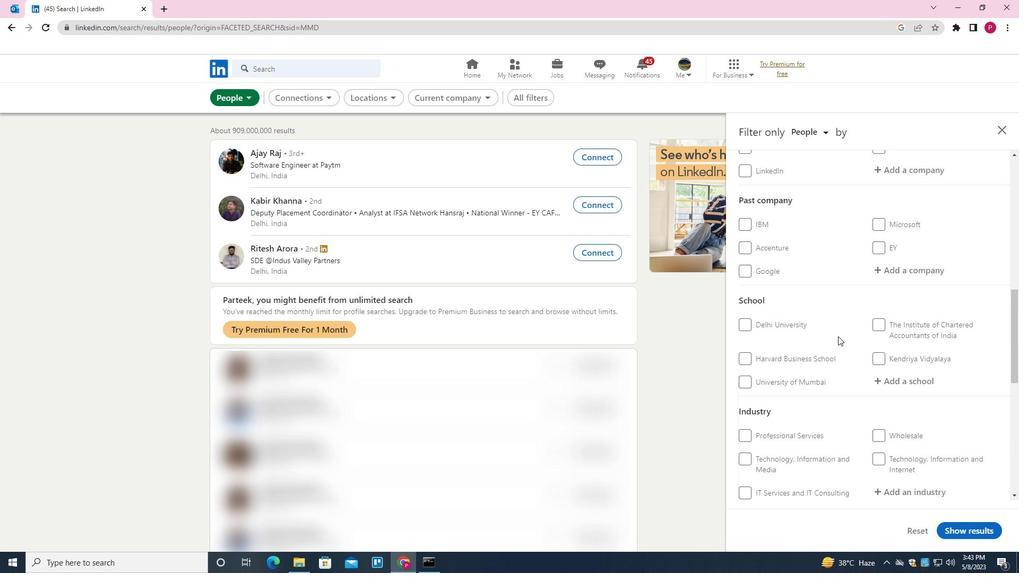 
Action: Mouse moved to (915, 295)
Screenshot: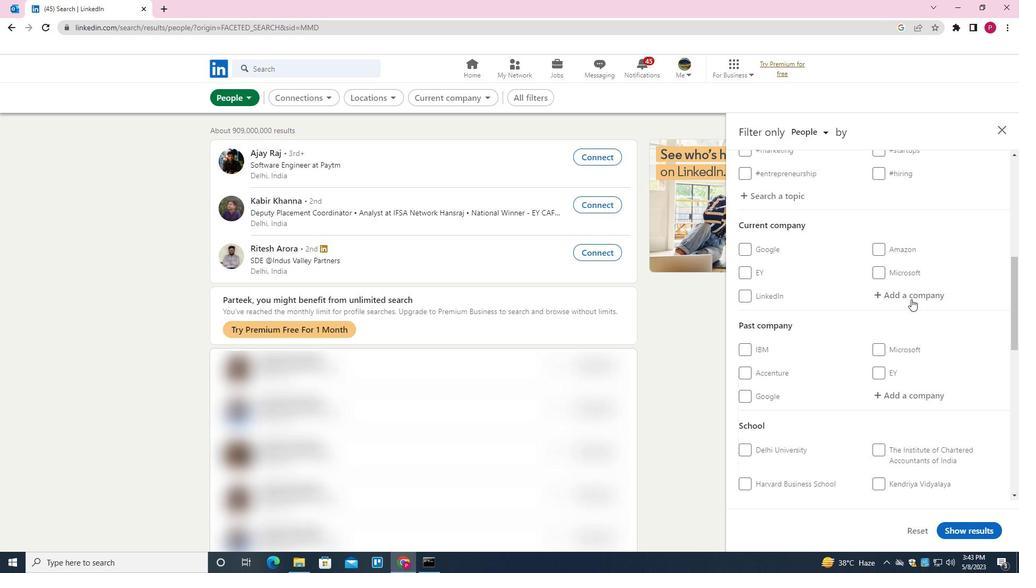 
Action: Mouse pressed left at (915, 295)
Screenshot: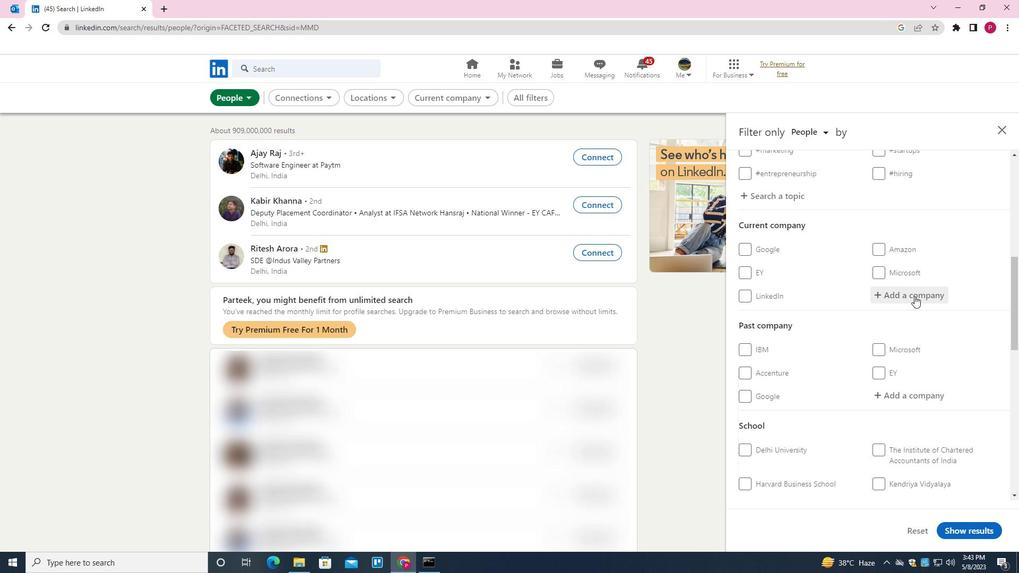 
Action: Key pressed <Key.shift><Key.shift><Key.shift><Key.shift><Key.shift><Key.shift><Key.shift><Key.shift><Key.shift>JUSPAY<Key.down><Key.enter>
Screenshot: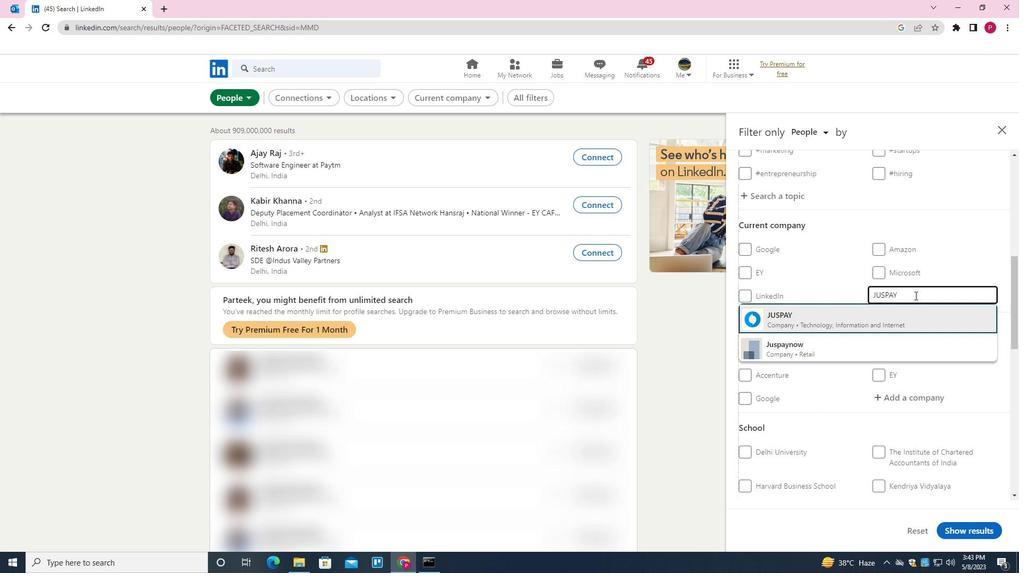 
Action: Mouse moved to (891, 309)
Screenshot: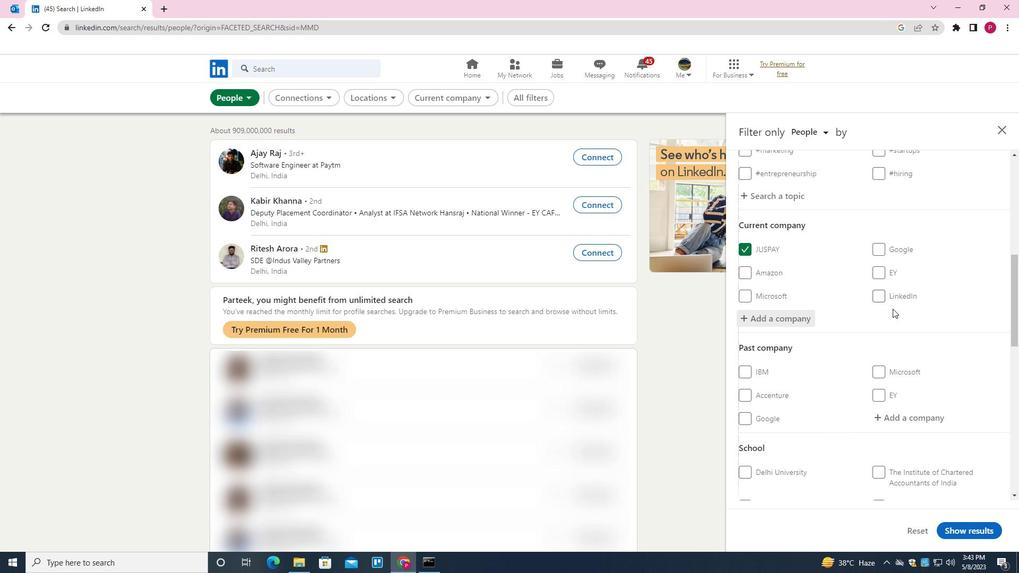 
Action: Mouse scrolled (891, 308) with delta (0, 0)
Screenshot: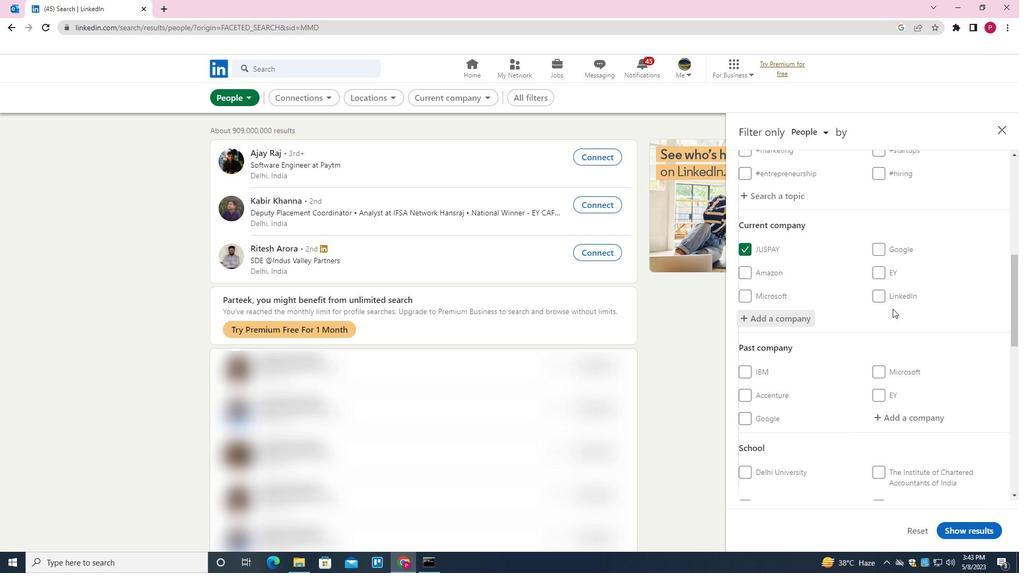 
Action: Mouse moved to (891, 314)
Screenshot: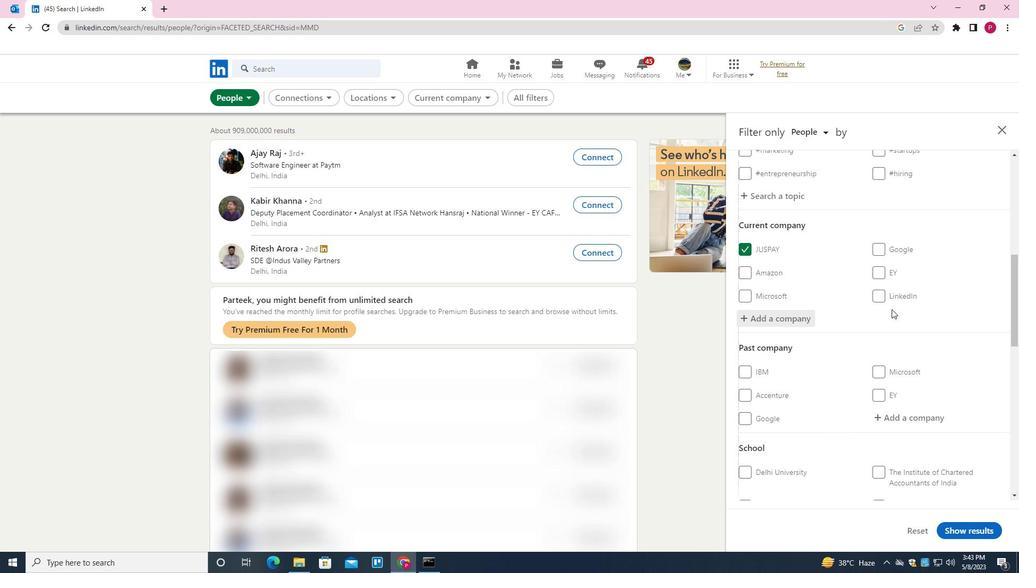 
Action: Mouse scrolled (891, 313) with delta (0, 0)
Screenshot: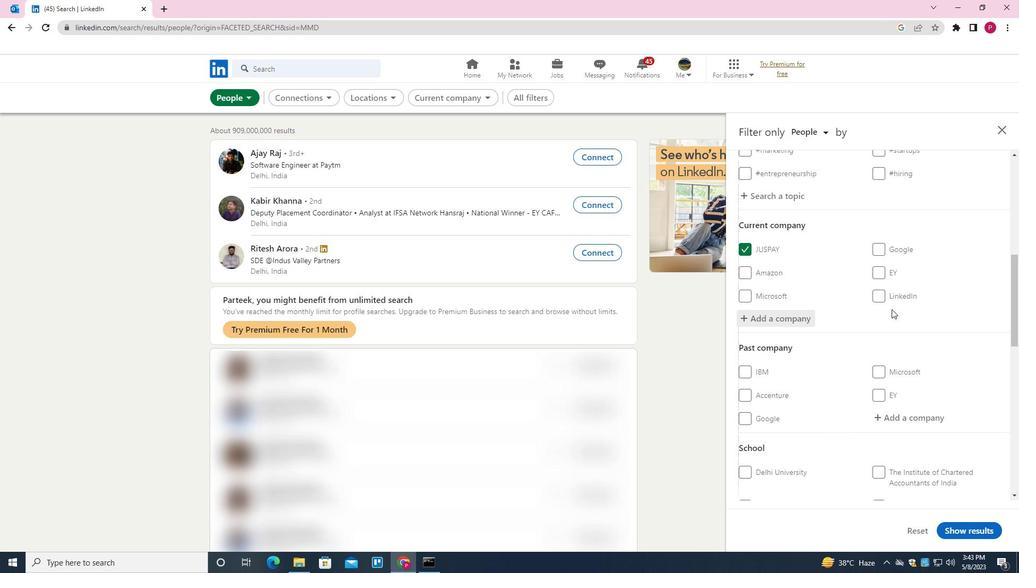
Action: Mouse moved to (890, 318)
Screenshot: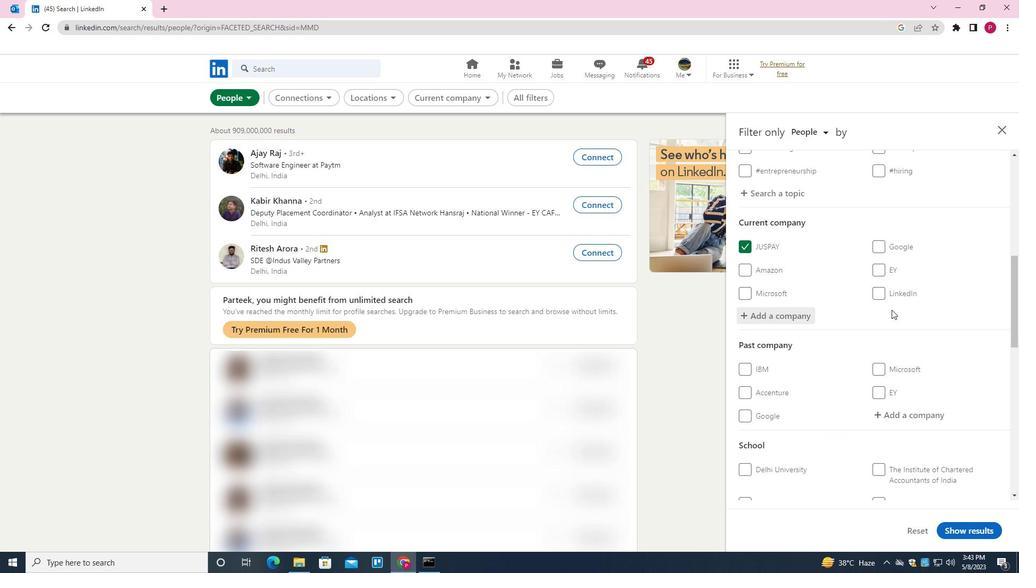 
Action: Mouse scrolled (890, 317) with delta (0, 0)
Screenshot: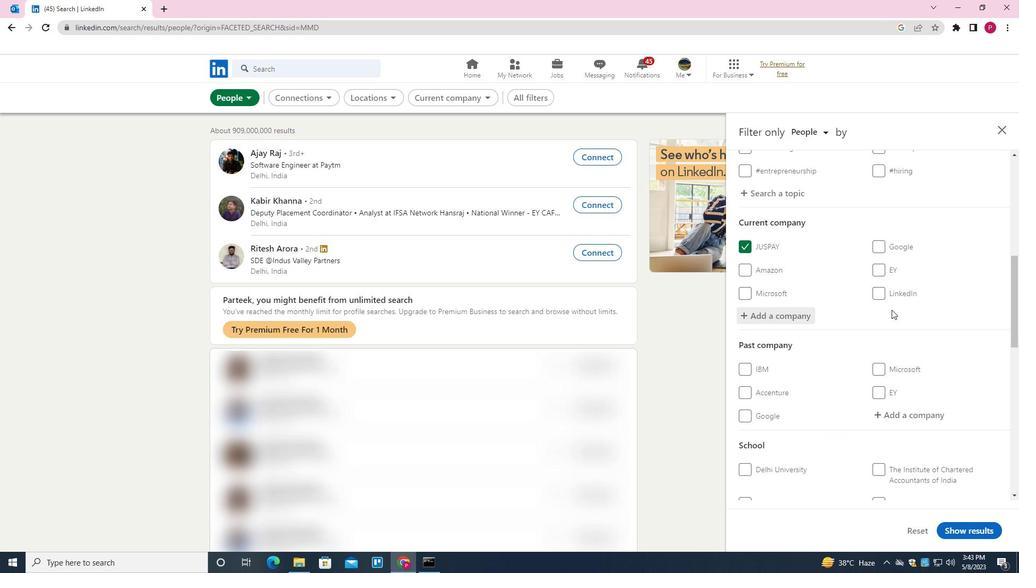 
Action: Mouse moved to (890, 321)
Screenshot: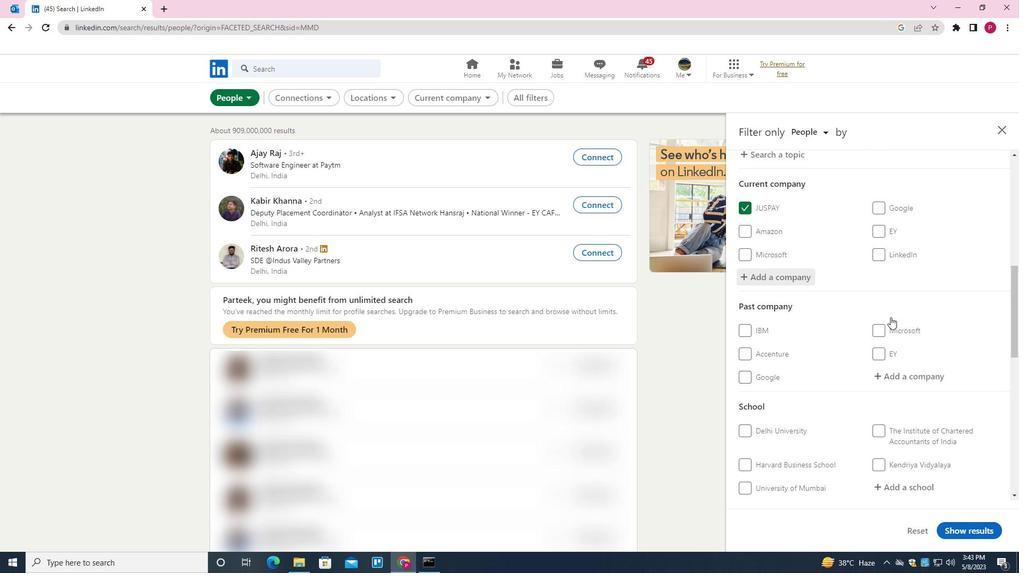 
Action: Mouse scrolled (890, 320) with delta (0, 0)
Screenshot: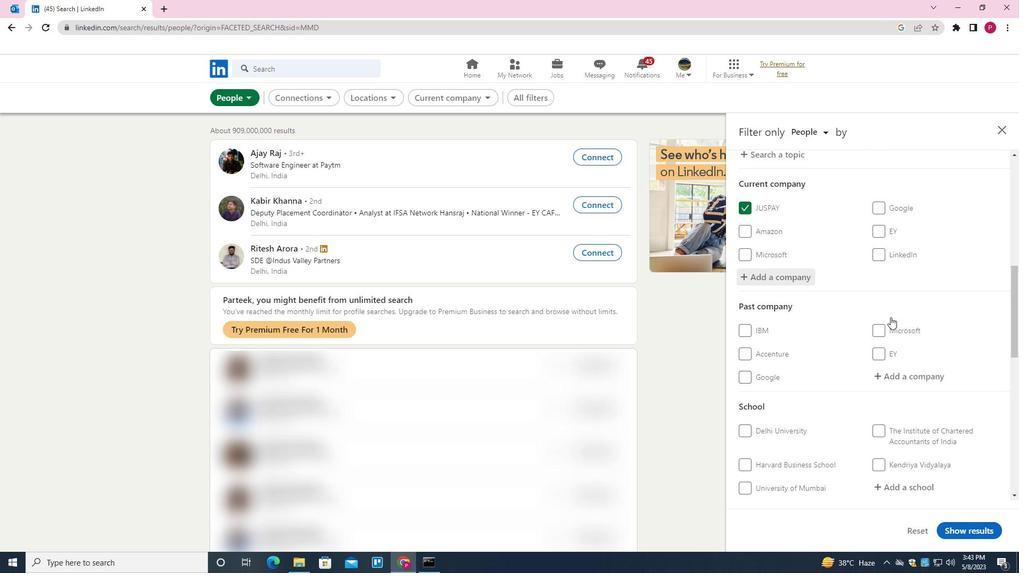 
Action: Mouse moved to (890, 322)
Screenshot: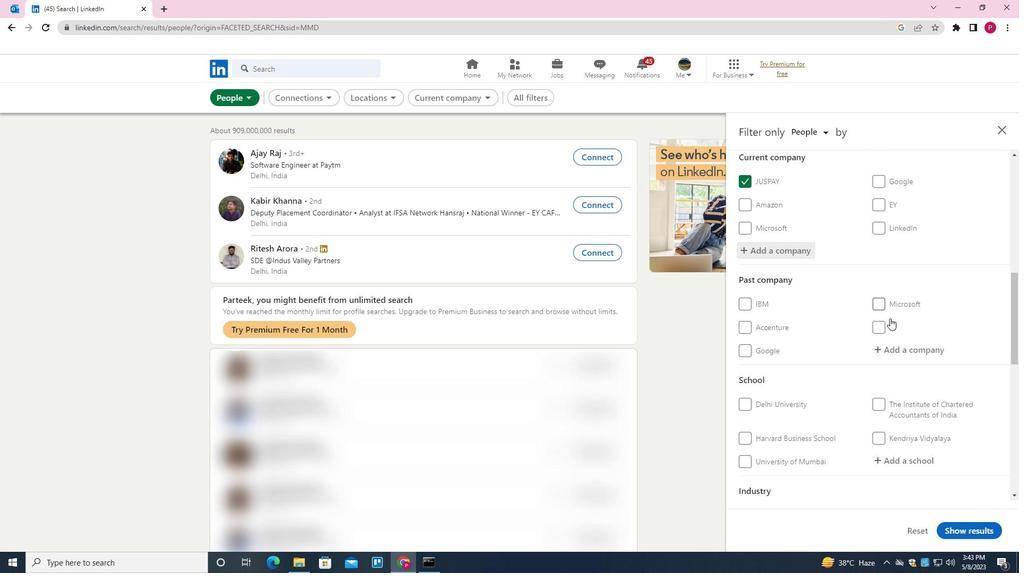 
Action: Mouse scrolled (890, 321) with delta (0, 0)
Screenshot: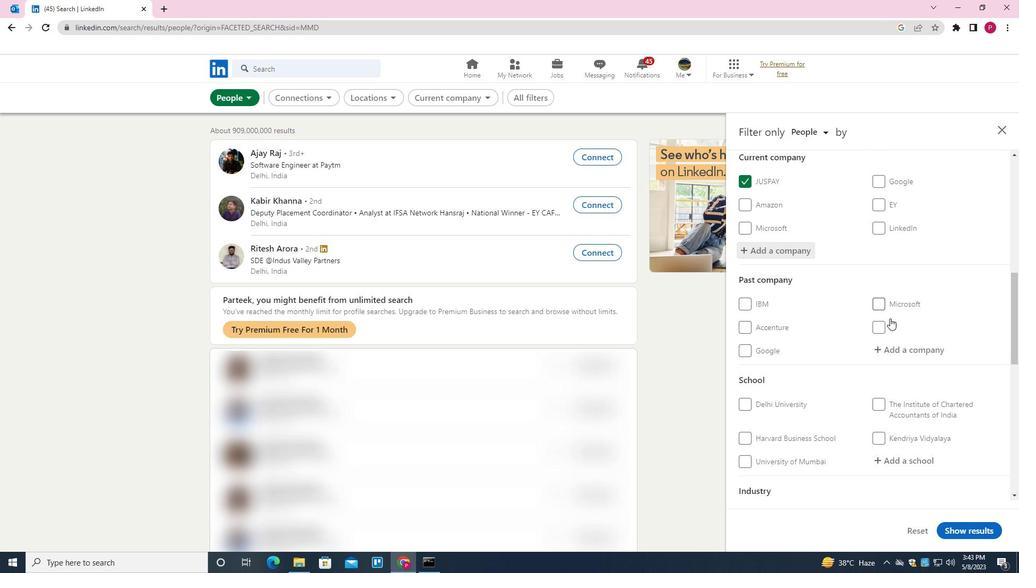 
Action: Mouse moved to (914, 264)
Screenshot: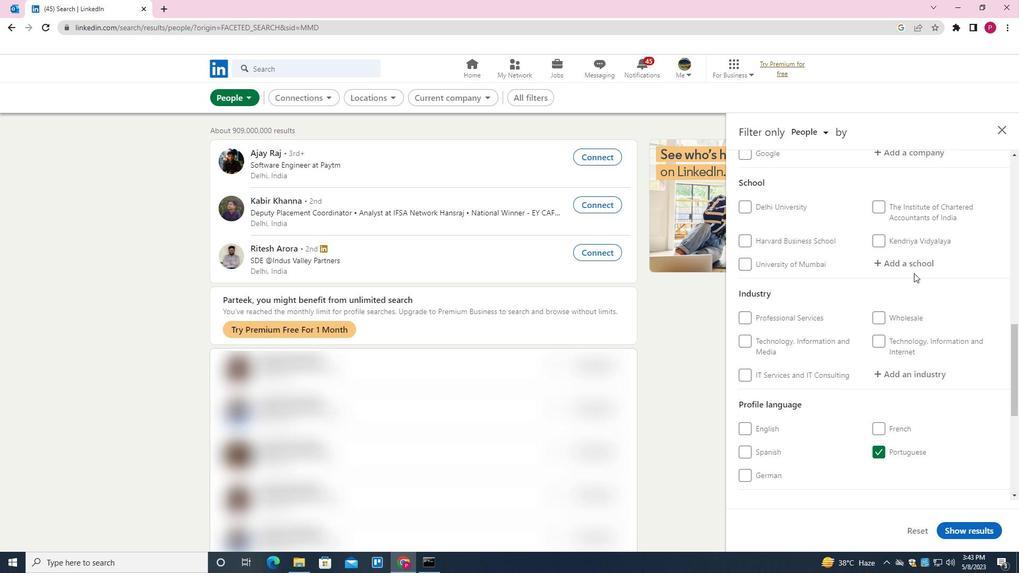 
Action: Mouse pressed left at (914, 264)
Screenshot: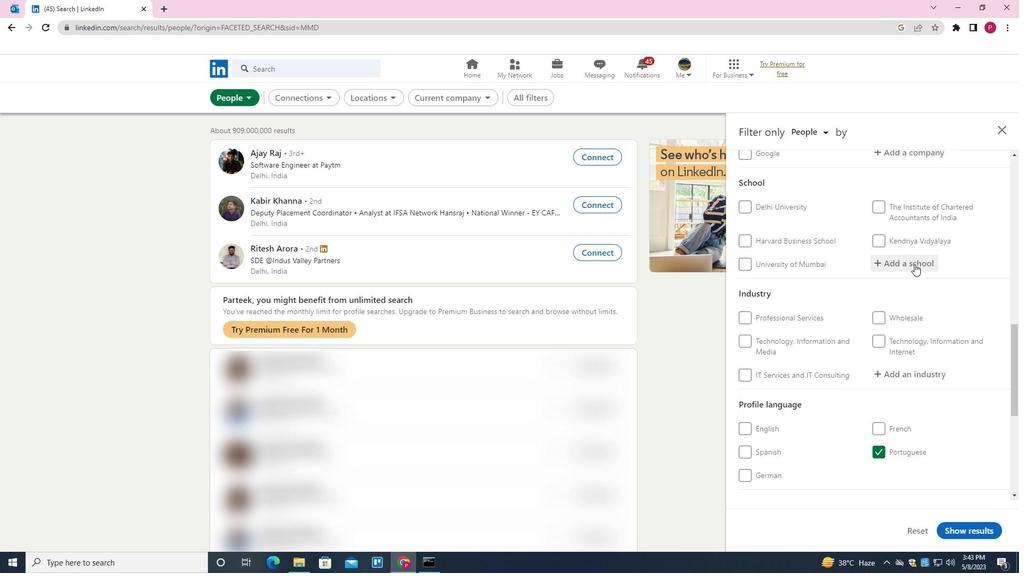 
Action: Mouse moved to (839, 313)
Screenshot: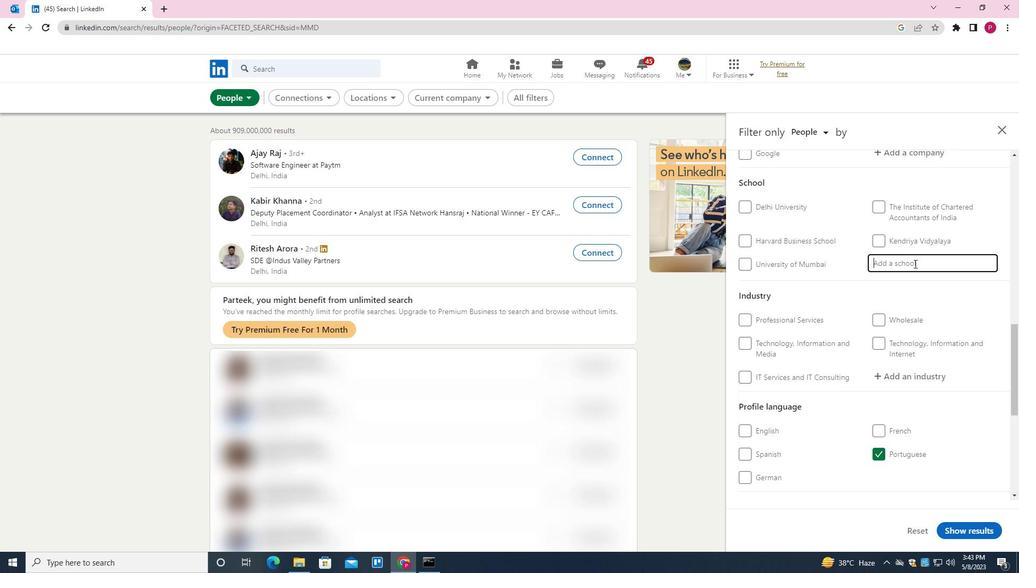 
Action: Key pressed <Key.shift>ST.<Key.space><Key.shift><Key.shift>ANNE<Key.space><Key.shift><Key.shift><Key.shift><Key.backspace>'S<Key.space><Key.shift><Key.shift>HIGH<Key.space><Key.shift>SCHOOL
Screenshot: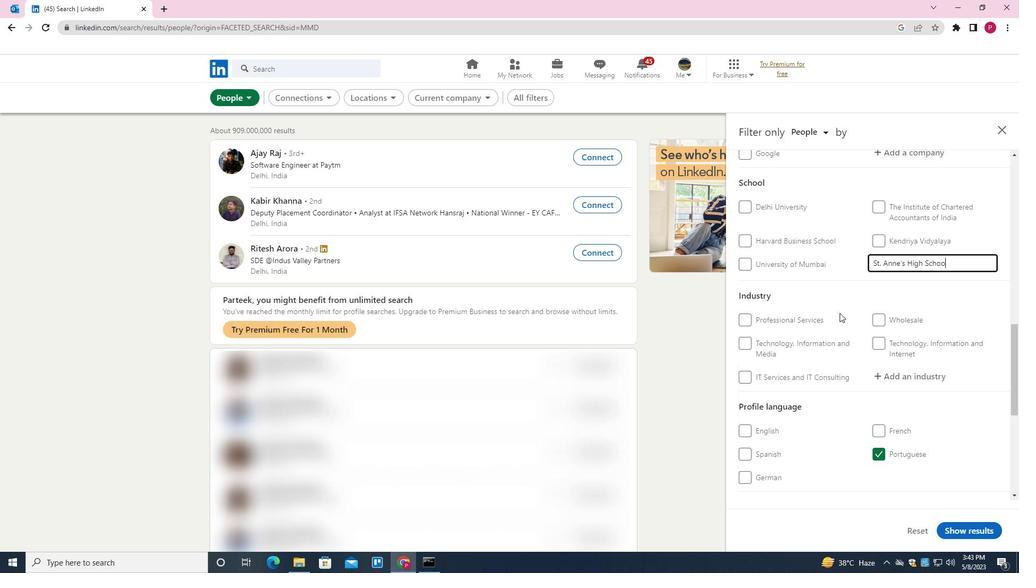
Action: Mouse moved to (877, 287)
Screenshot: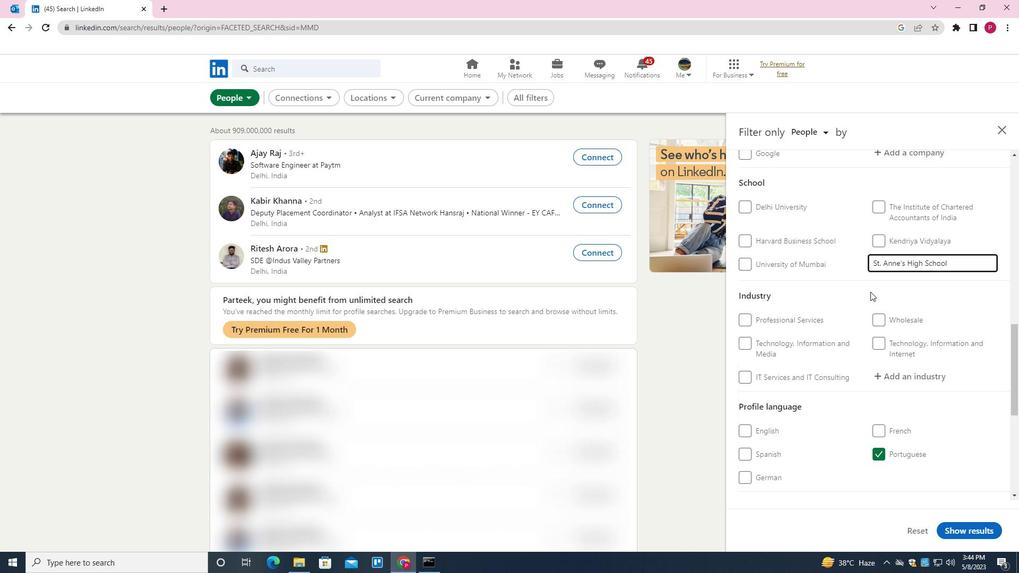 
Action: Mouse scrolled (877, 287) with delta (0, 0)
Screenshot: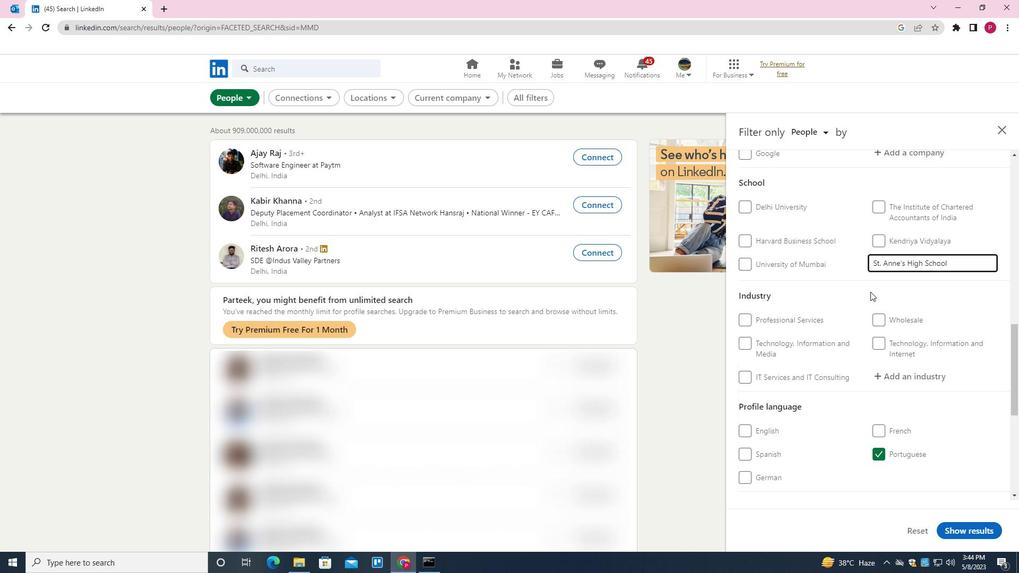 
Action: Mouse moved to (878, 287)
Screenshot: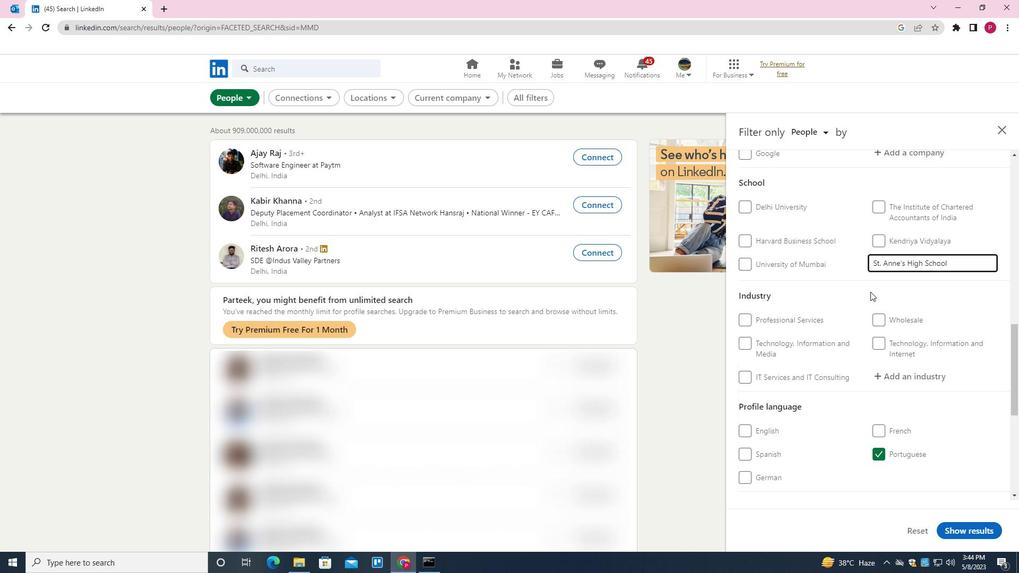 
Action: Mouse scrolled (878, 286) with delta (0, 0)
Screenshot: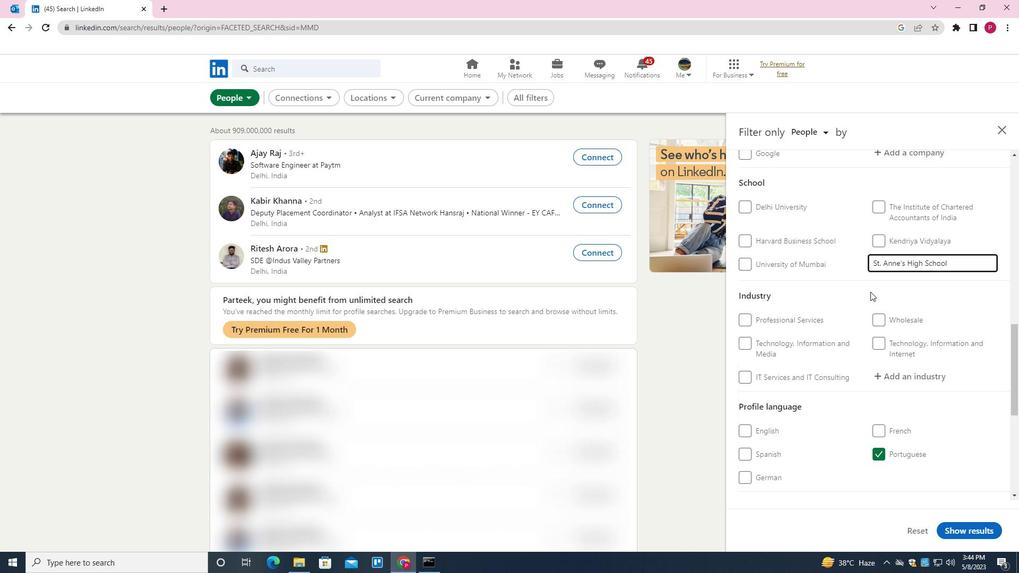 
Action: Mouse scrolled (878, 286) with delta (0, 0)
Screenshot: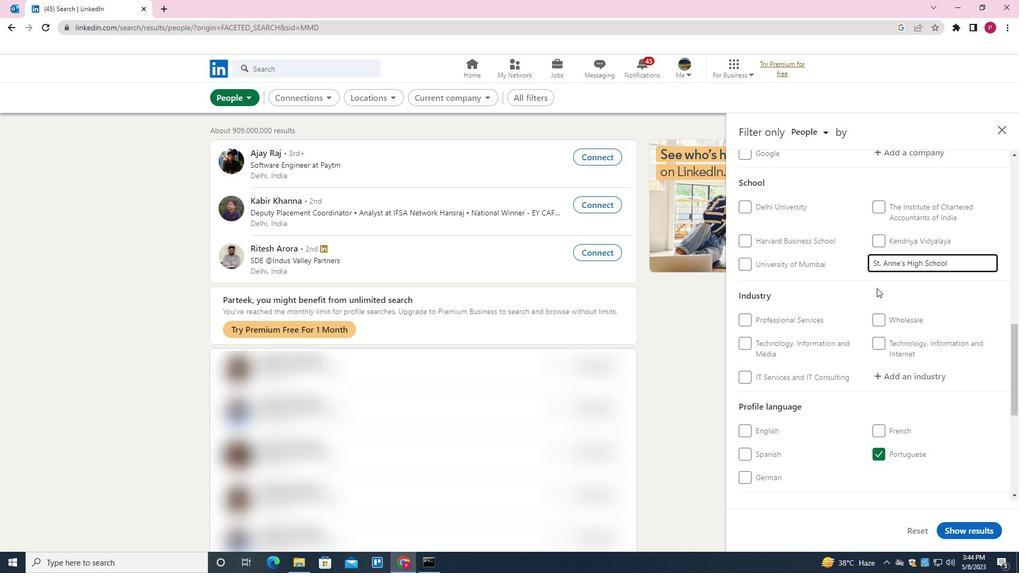 
Action: Mouse moved to (921, 218)
Screenshot: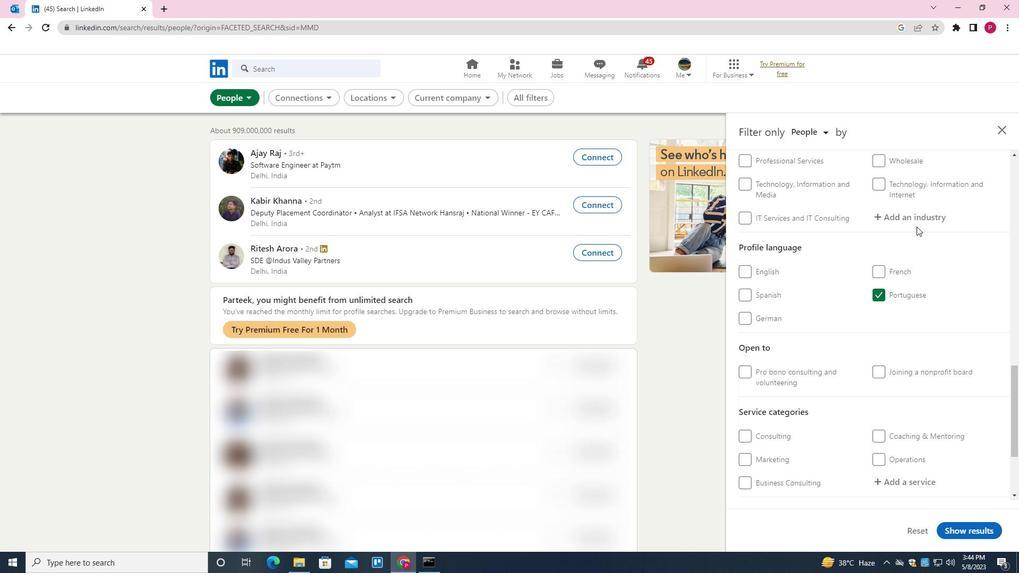 
Action: Mouse pressed left at (921, 218)
Screenshot: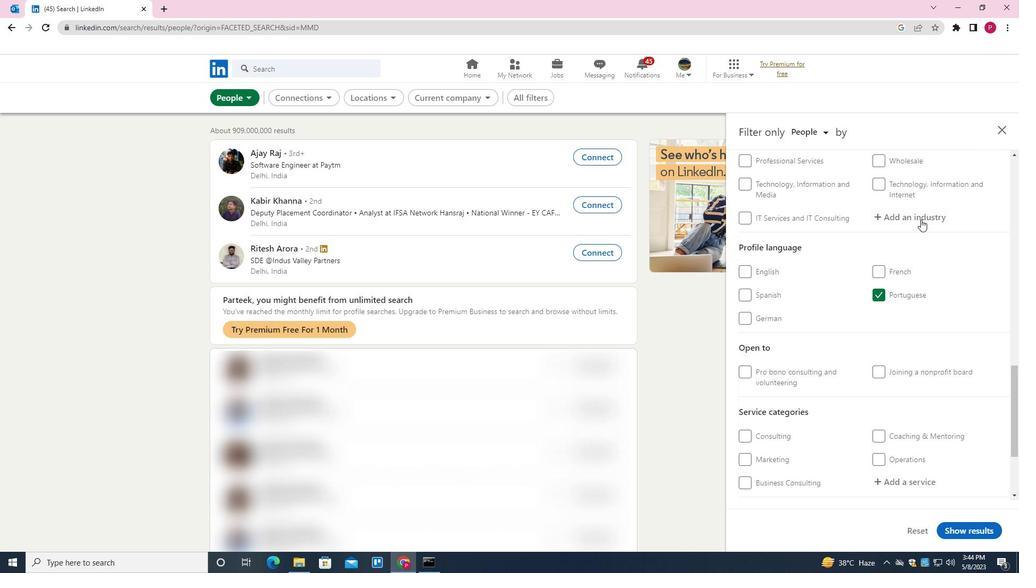 
Action: Mouse moved to (820, 283)
Screenshot: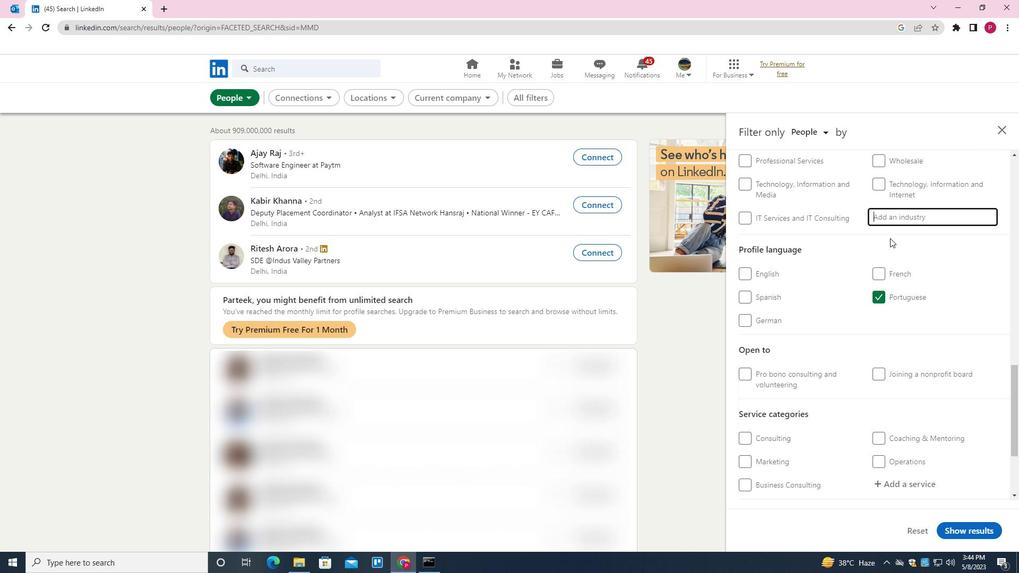 
Action: Key pressed <Key.shift>INFORMATION<Key.space><Key.shift>SERVICES<Key.down><Key.enter>
Screenshot: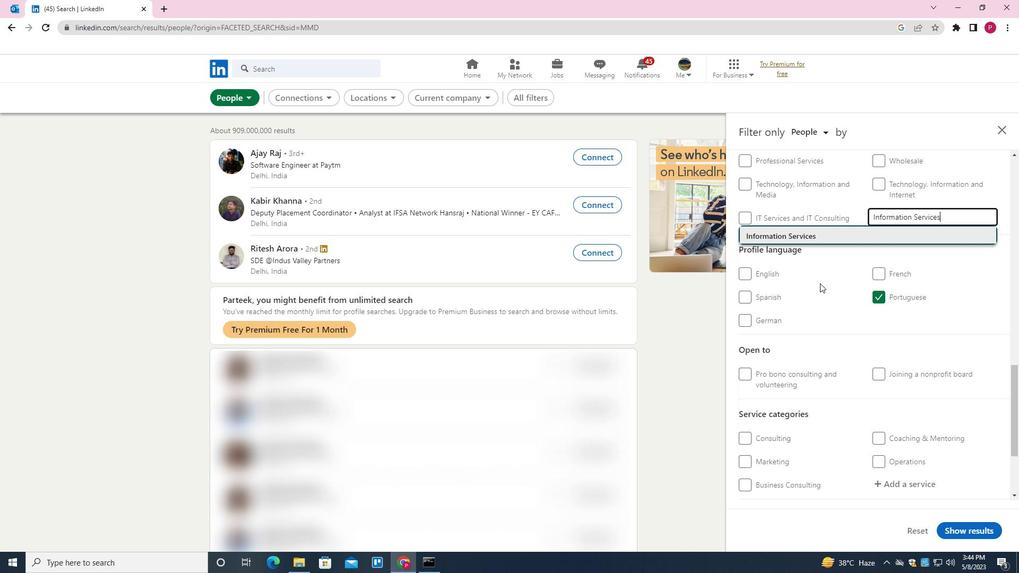 
Action: Mouse scrolled (820, 282) with delta (0, 0)
Screenshot: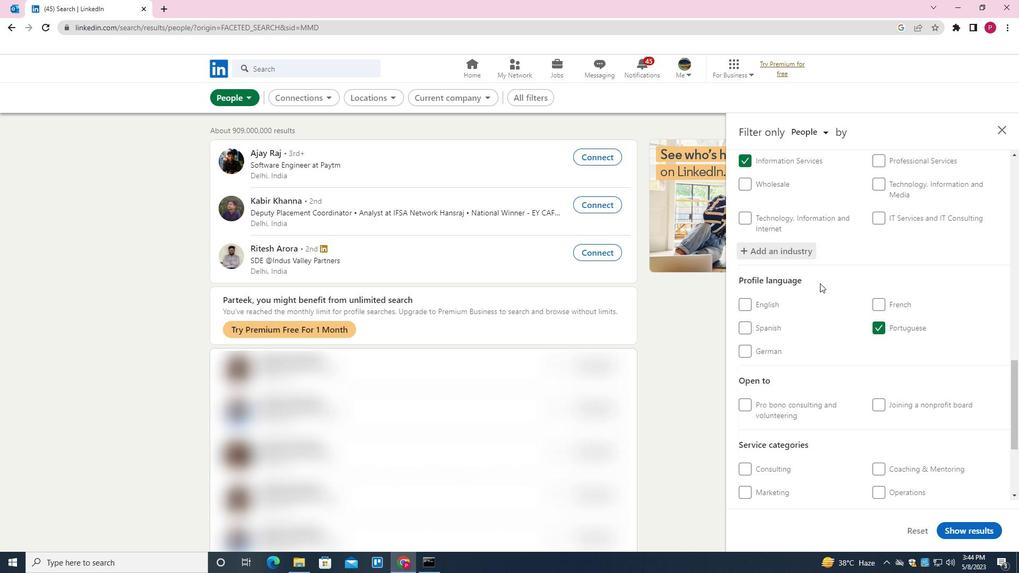 
Action: Mouse moved to (820, 283)
Screenshot: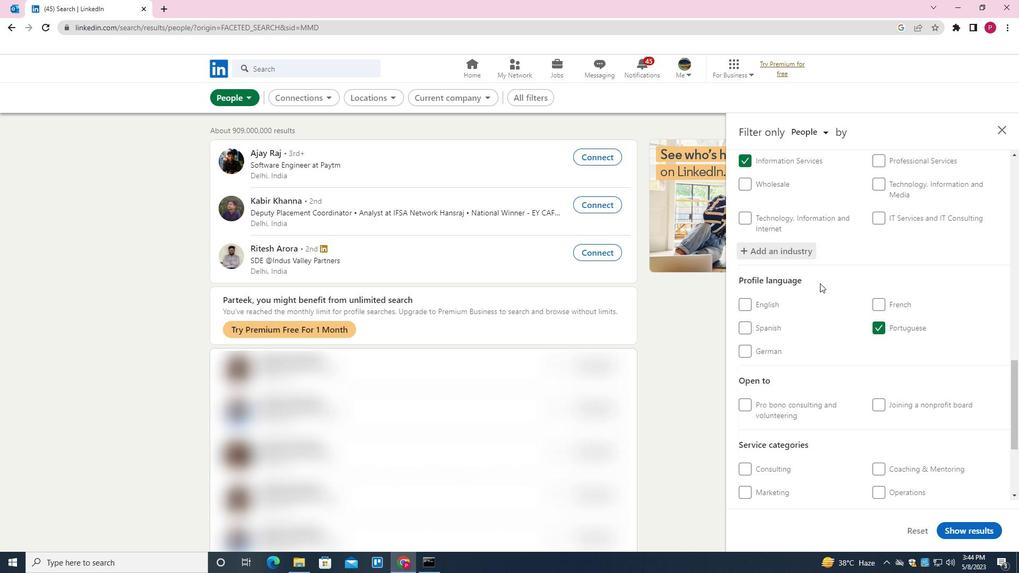 
Action: Mouse scrolled (820, 283) with delta (0, 0)
Screenshot: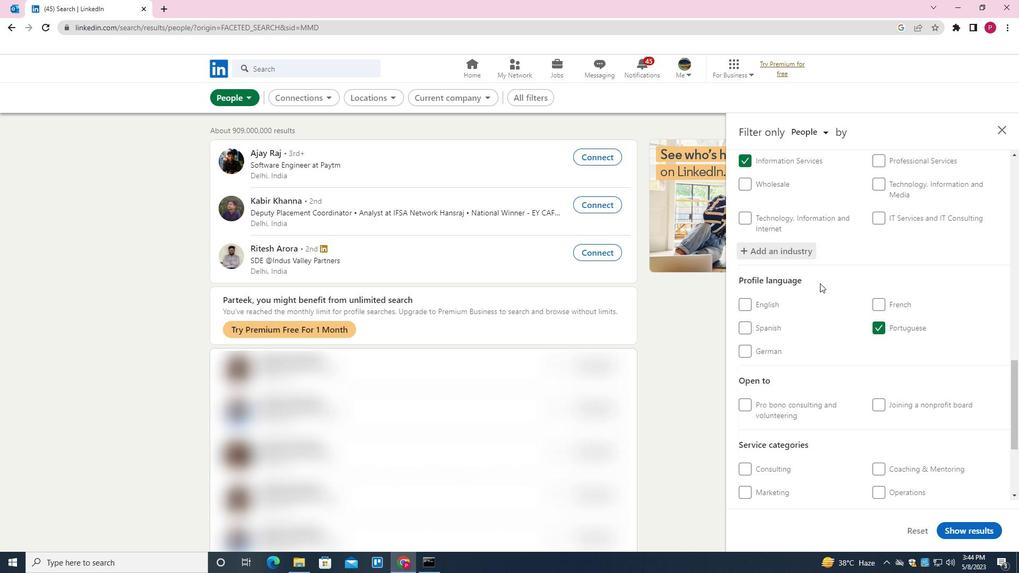 
Action: Mouse scrolled (820, 283) with delta (0, 0)
Screenshot: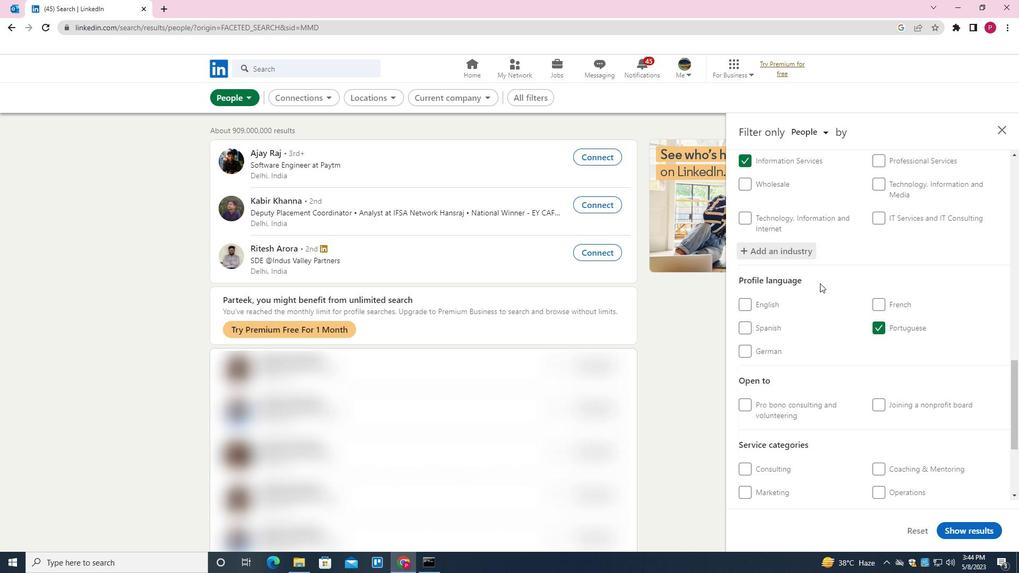 
Action: Mouse scrolled (820, 283) with delta (0, 0)
Screenshot: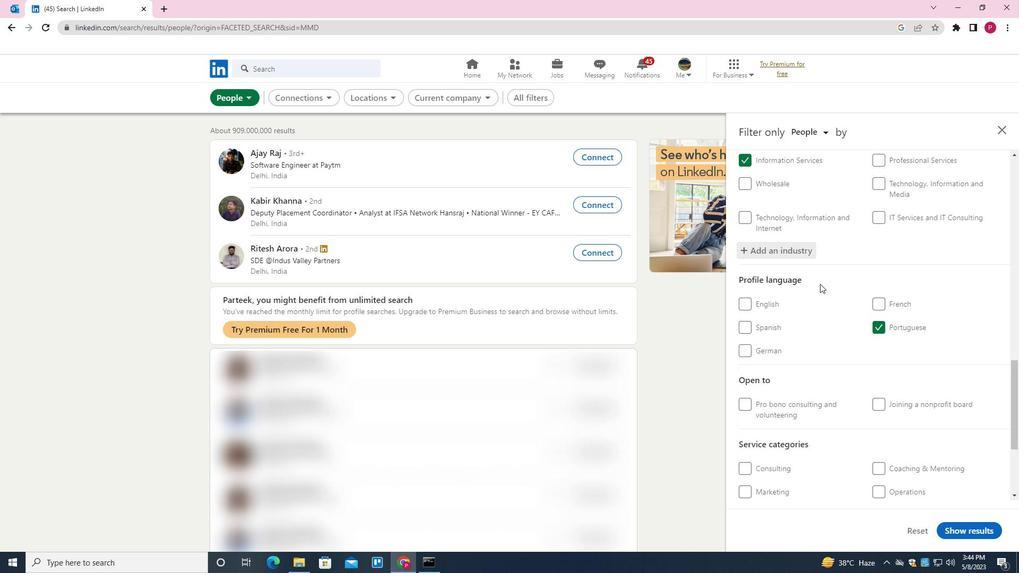 
Action: Mouse scrolled (820, 283) with delta (0, 0)
Screenshot: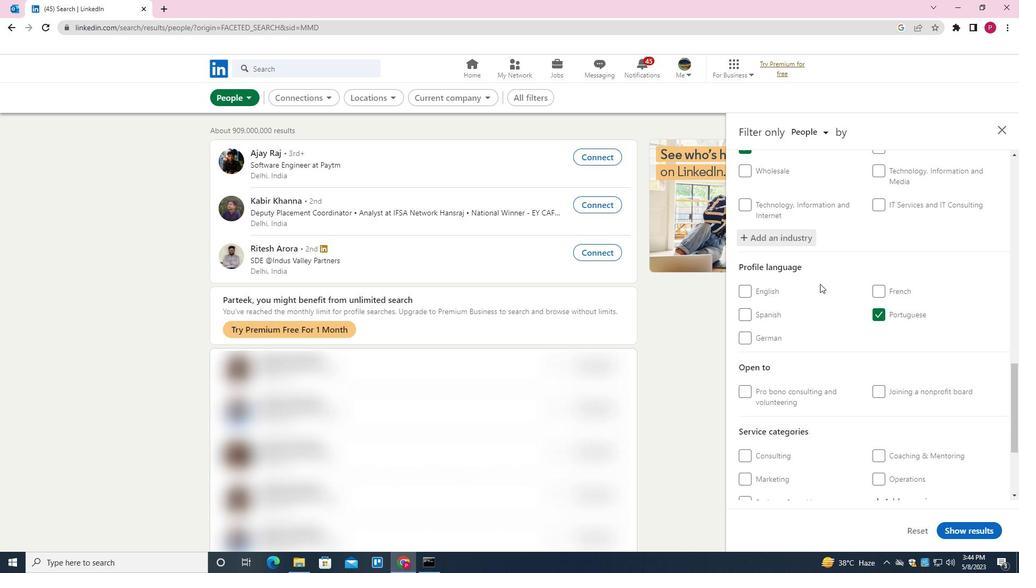 
Action: Mouse moved to (928, 352)
Screenshot: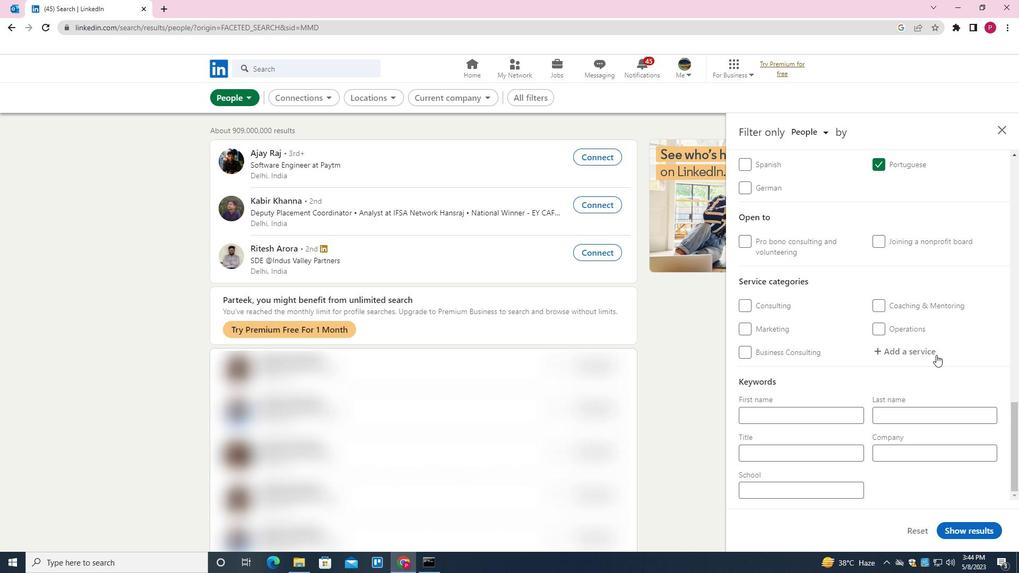 
Action: Mouse pressed left at (928, 352)
Screenshot: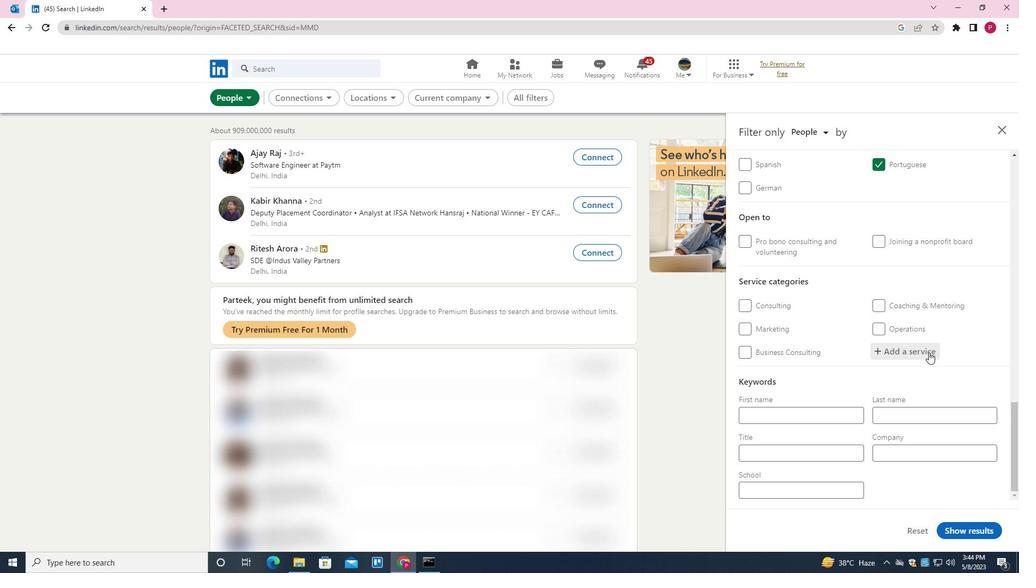 
Action: Mouse moved to (910, 360)
Screenshot: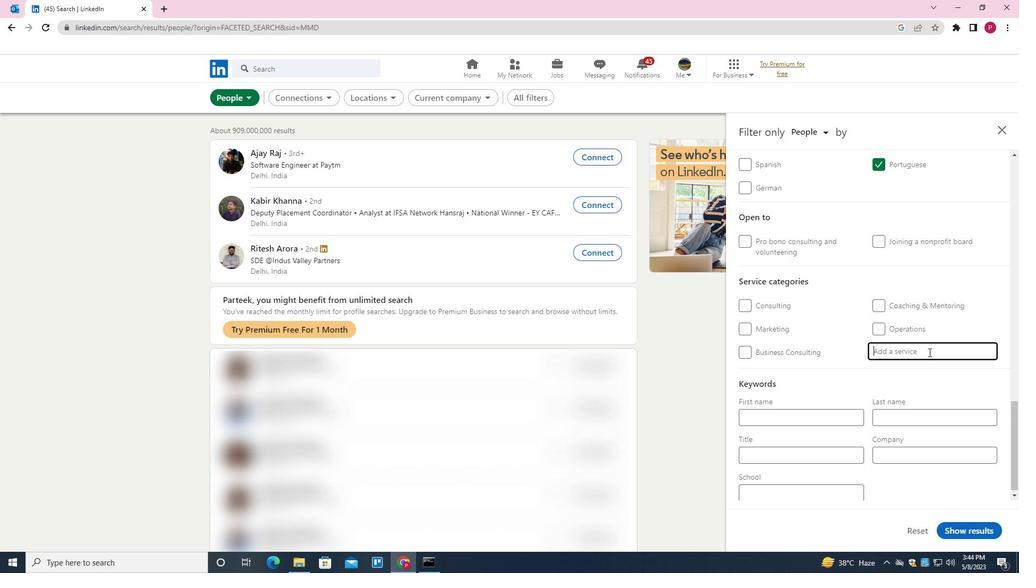 
Action: Key pressed <Key.shift>TEAM<Key.space><Key.shift>BUILDING<Key.space><Key.down><Key.enter>
Screenshot: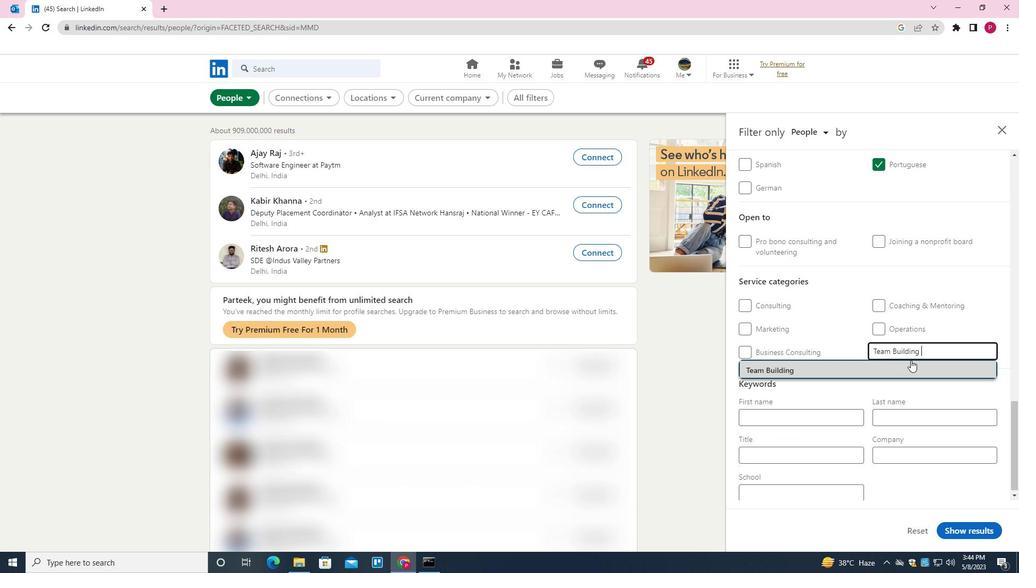 
Action: Mouse moved to (895, 372)
Screenshot: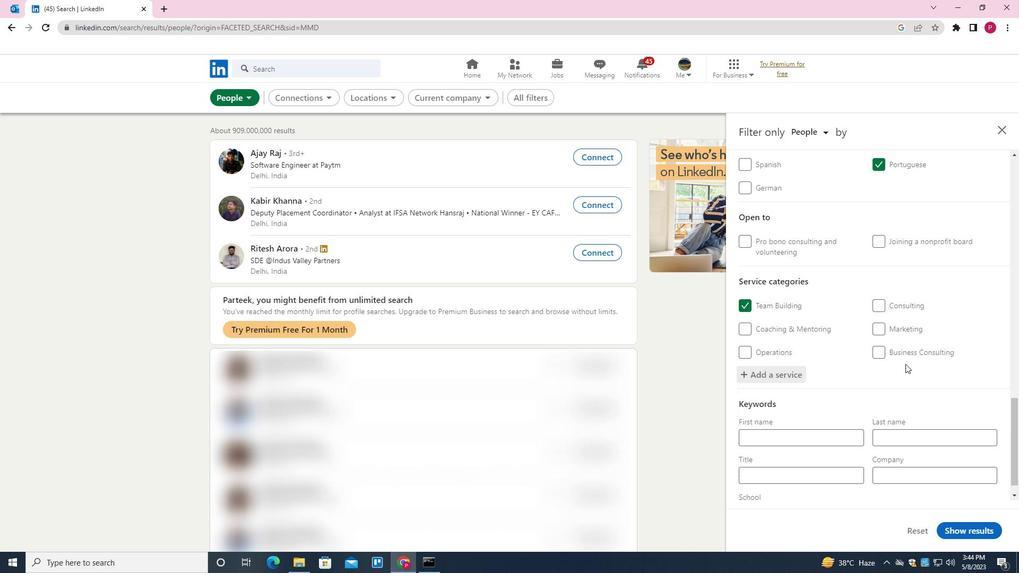 
Action: Mouse scrolled (895, 371) with delta (0, 0)
Screenshot: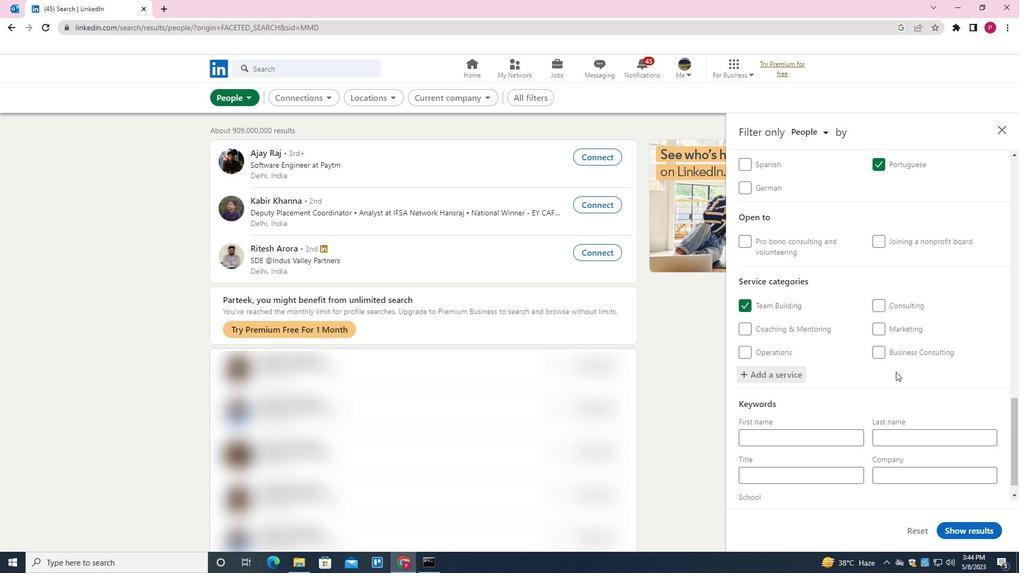 
Action: Mouse scrolled (895, 371) with delta (0, 0)
Screenshot: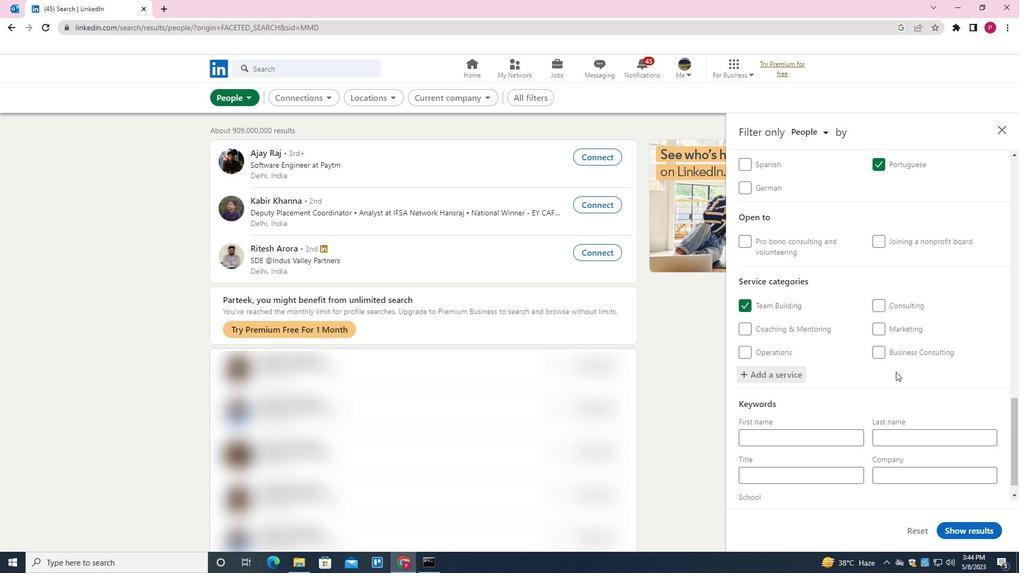 
Action: Mouse scrolled (895, 371) with delta (0, 0)
Screenshot: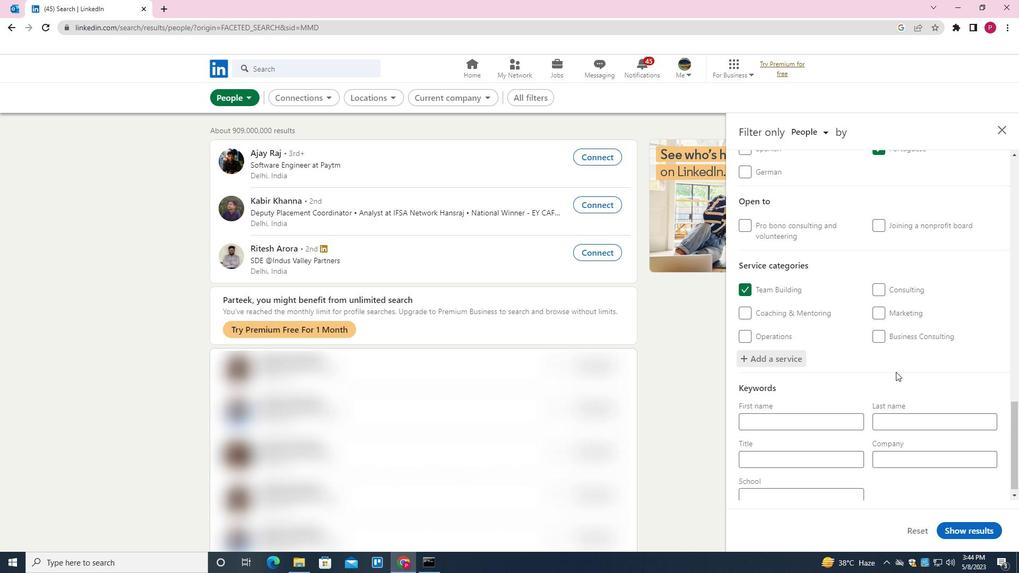 
Action: Mouse moved to (788, 459)
Screenshot: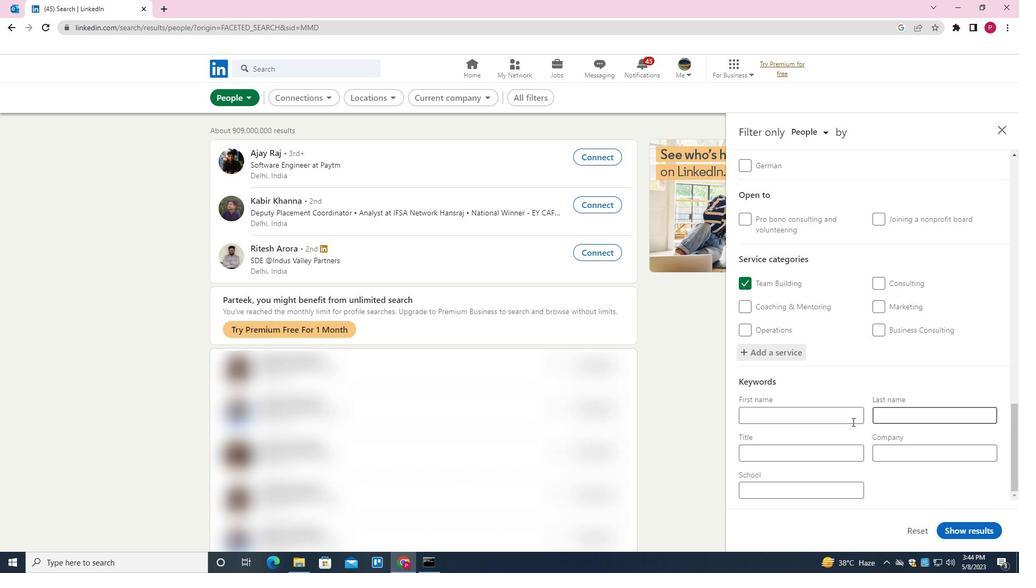 
Action: Mouse pressed left at (788, 459)
Screenshot: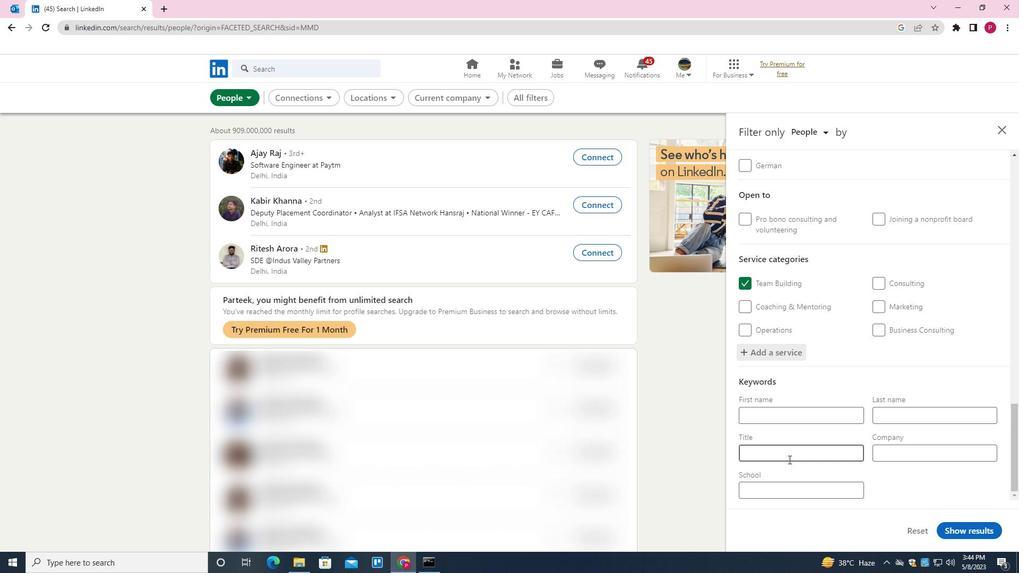 
Action: Key pressed <Key.shift>NAIL<Key.space><Key.shift><Key.shift>TECHNICIN<Key.backspace>AN
Screenshot: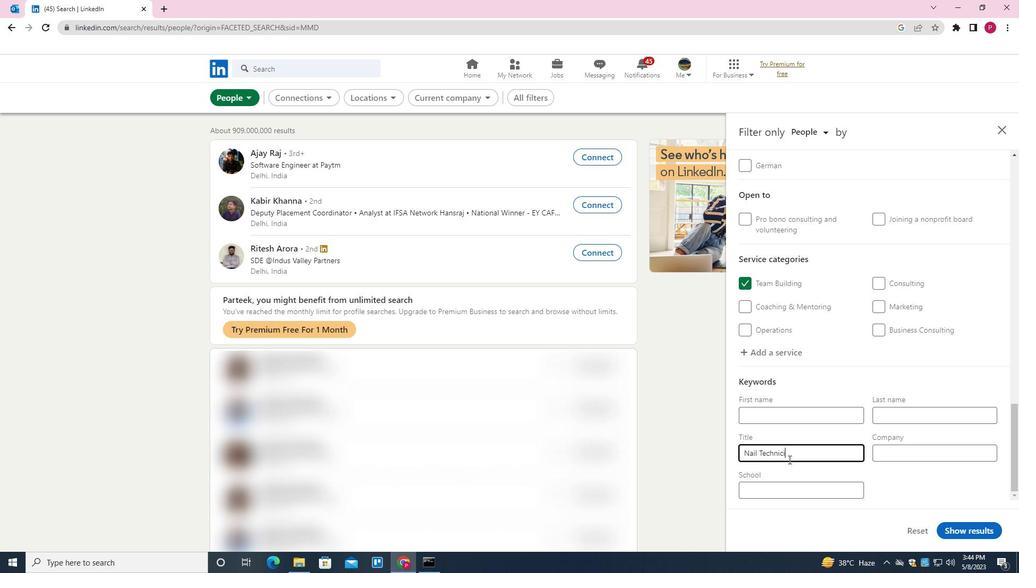 
Action: Mouse moved to (945, 532)
Screenshot: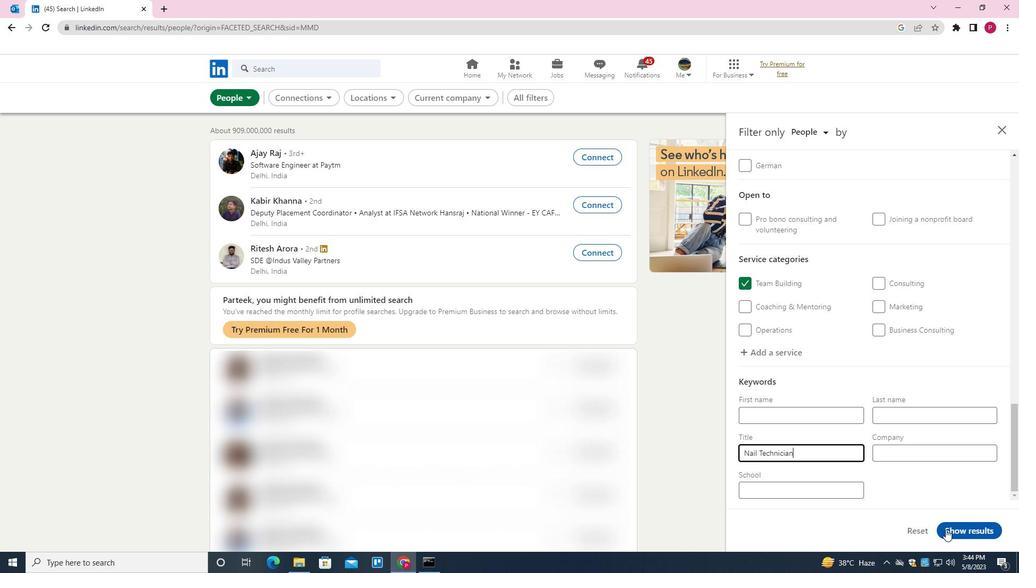 
Action: Mouse pressed left at (945, 532)
Screenshot: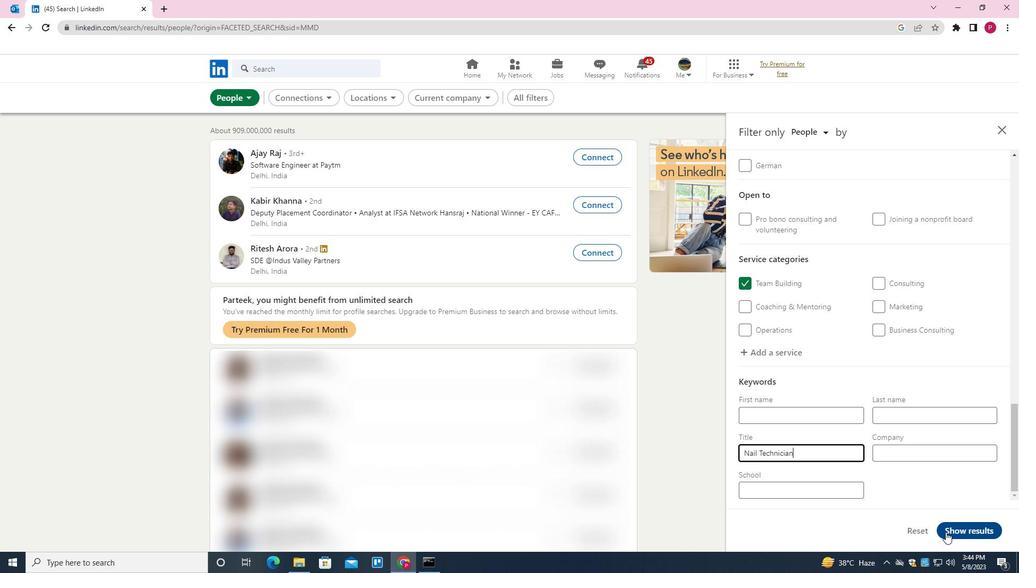 
Action: Mouse moved to (444, 250)
Screenshot: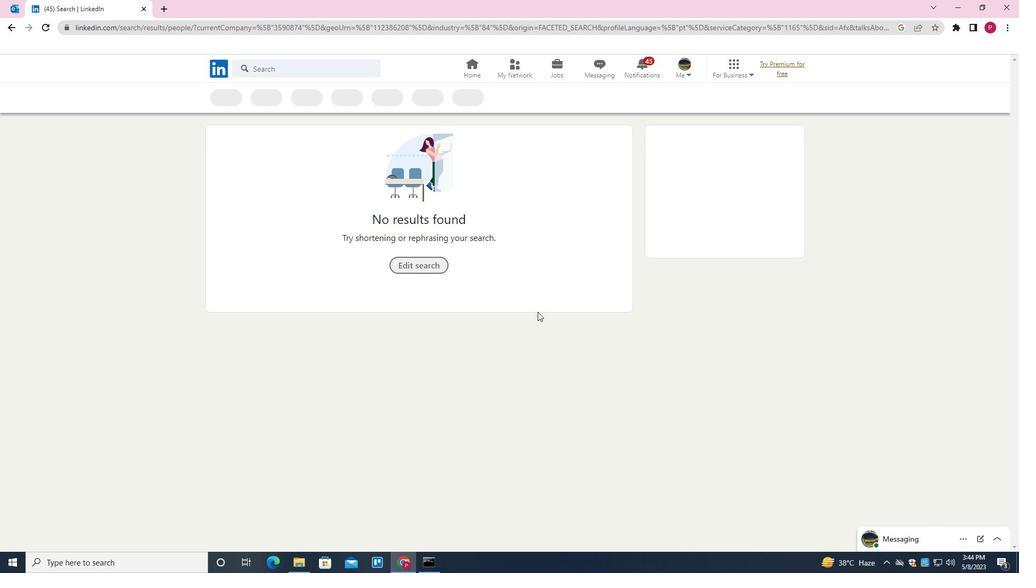 
